 Task: Check the sale-to-list ratio of step in shower in the last 5 years.
Action: Mouse moved to (1031, 245)
Screenshot: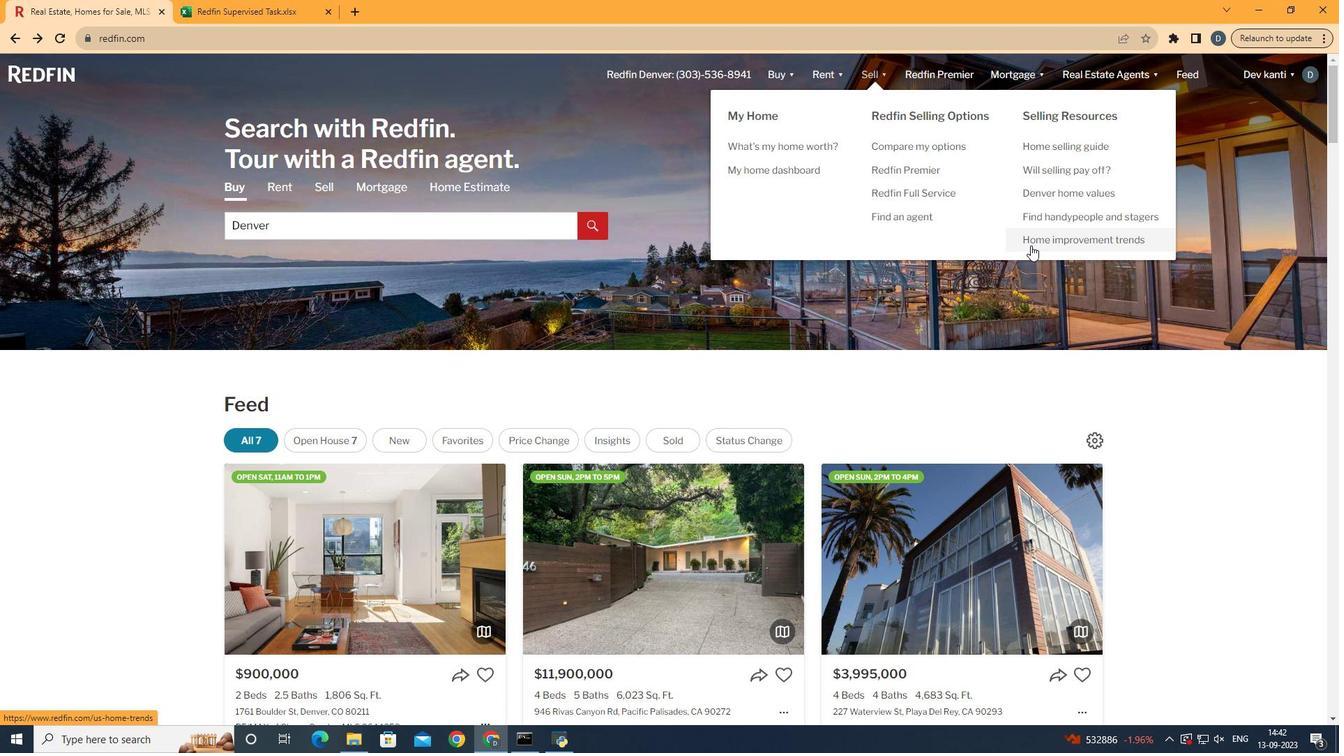 
Action: Mouse pressed left at (1031, 245)
Screenshot: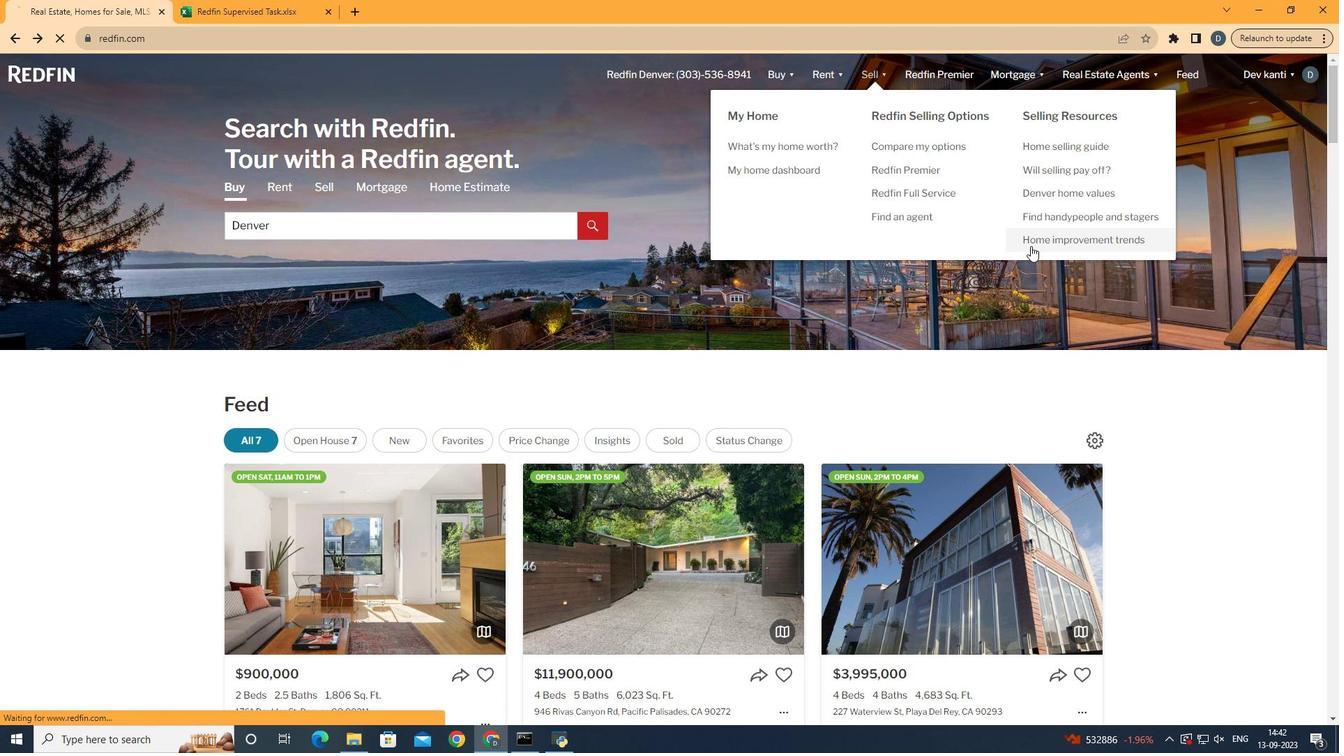 
Action: Mouse moved to (319, 276)
Screenshot: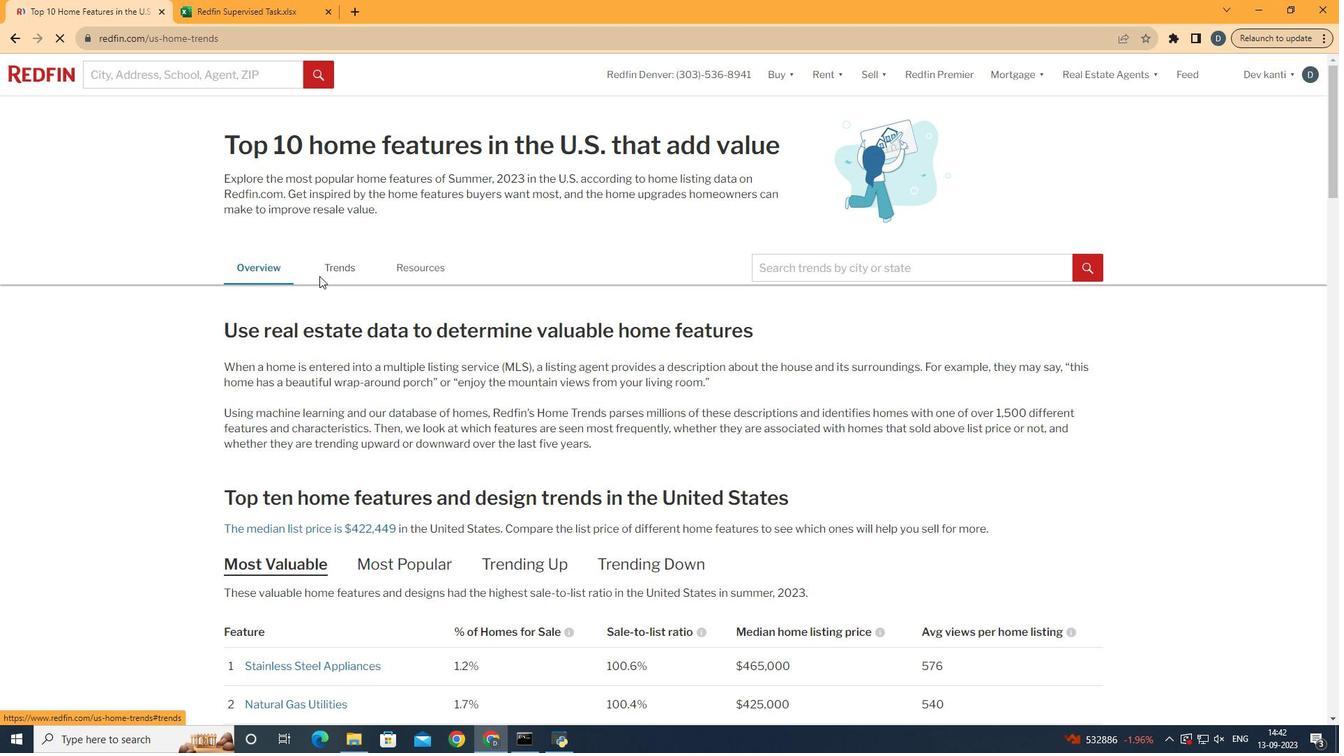 
Action: Mouse pressed left at (319, 276)
Screenshot: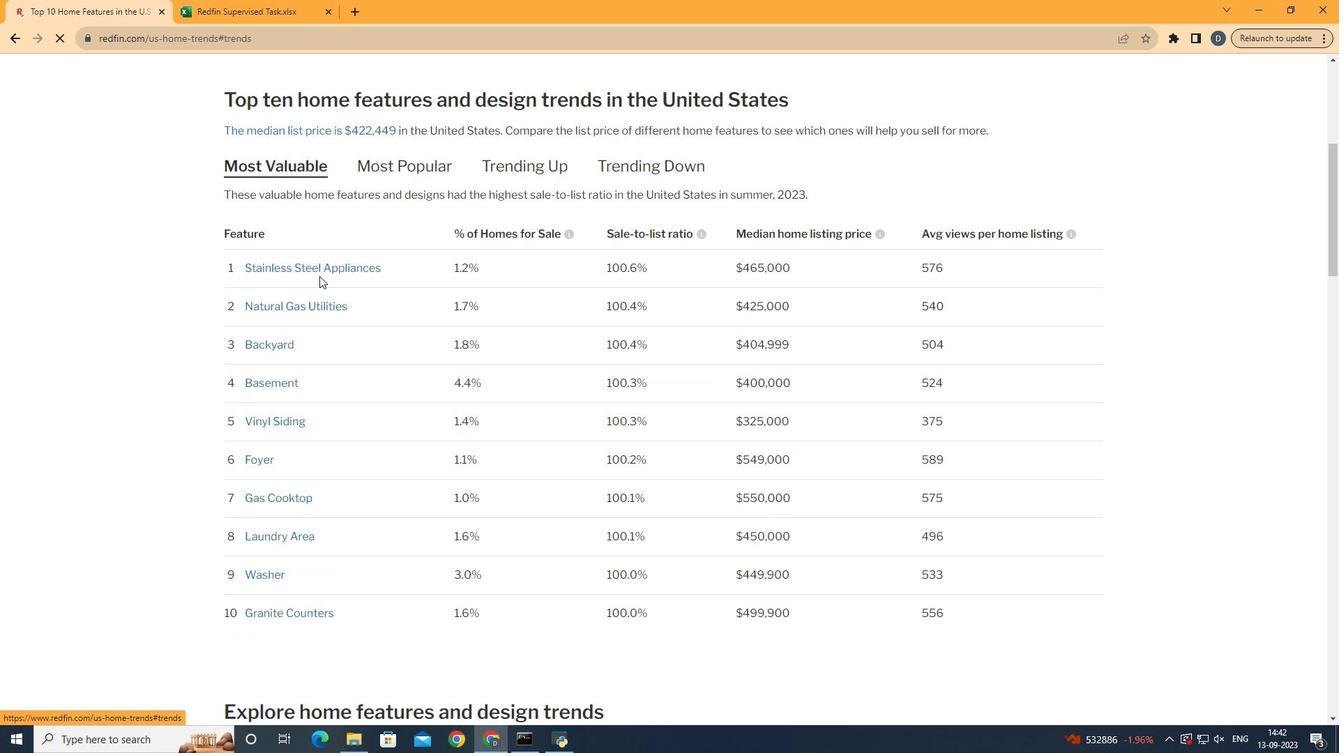 
Action: Mouse moved to (377, 297)
Screenshot: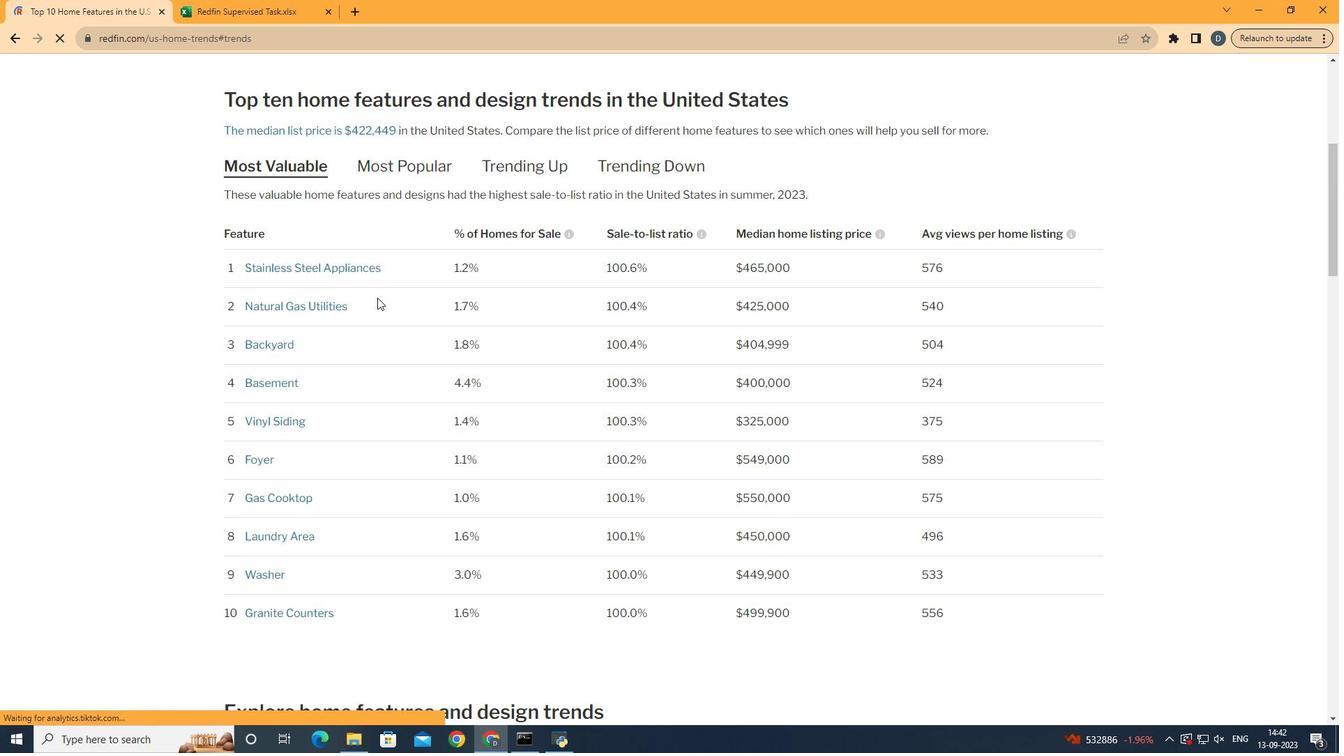 
Action: Mouse scrolled (377, 297) with delta (0, 0)
Screenshot: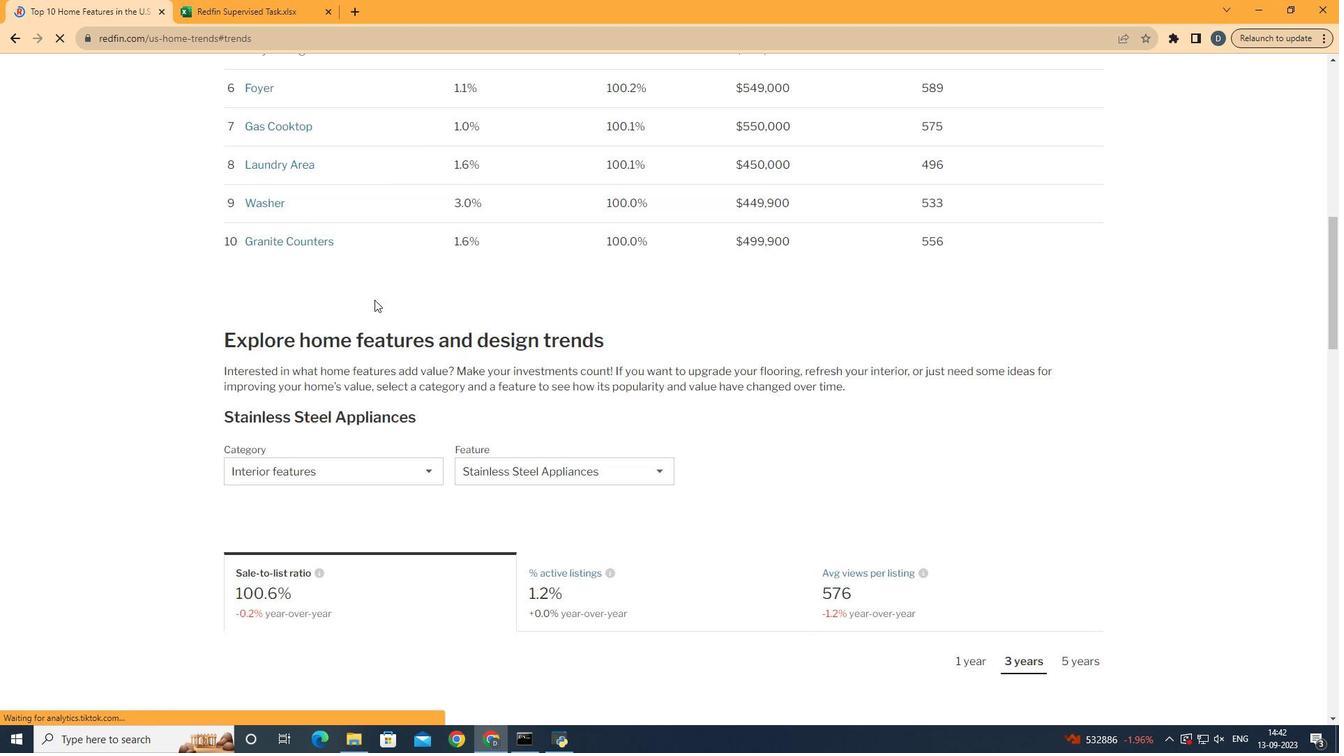 
Action: Mouse scrolled (377, 297) with delta (0, 0)
Screenshot: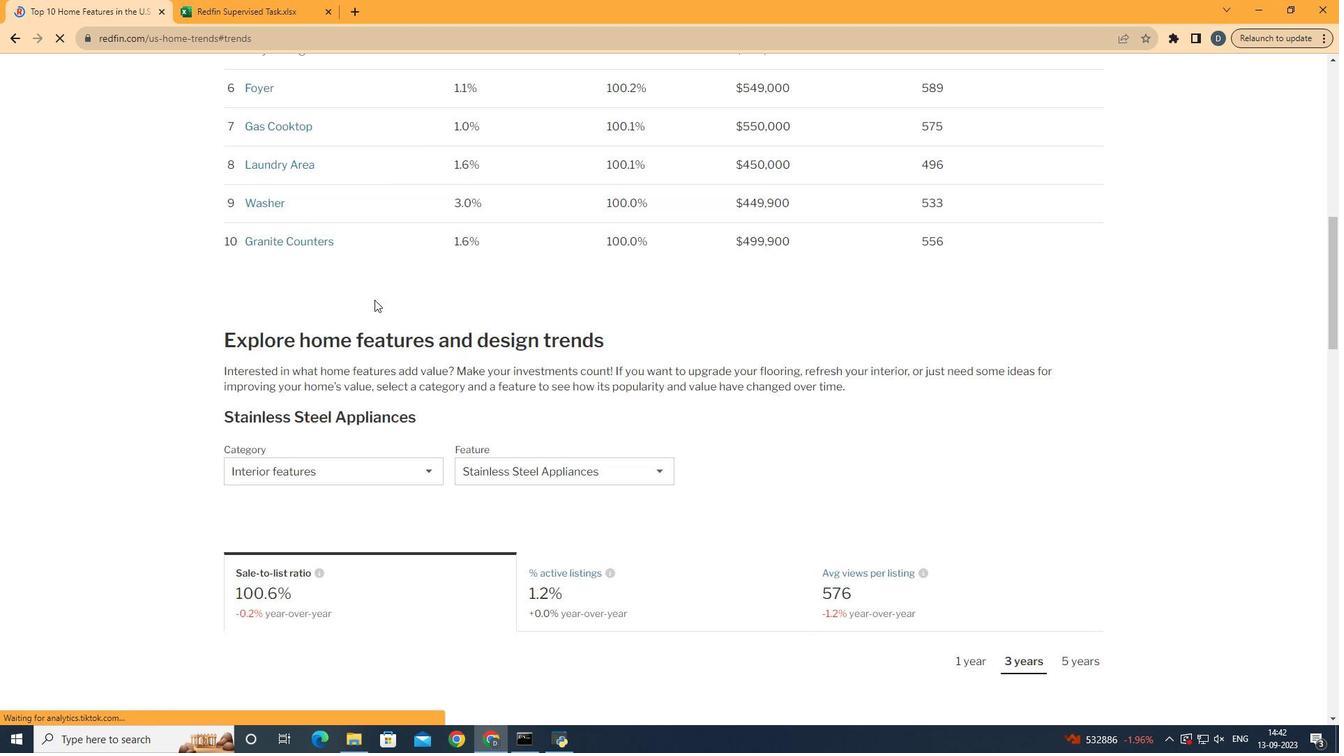 
Action: Mouse scrolled (377, 297) with delta (0, 0)
Screenshot: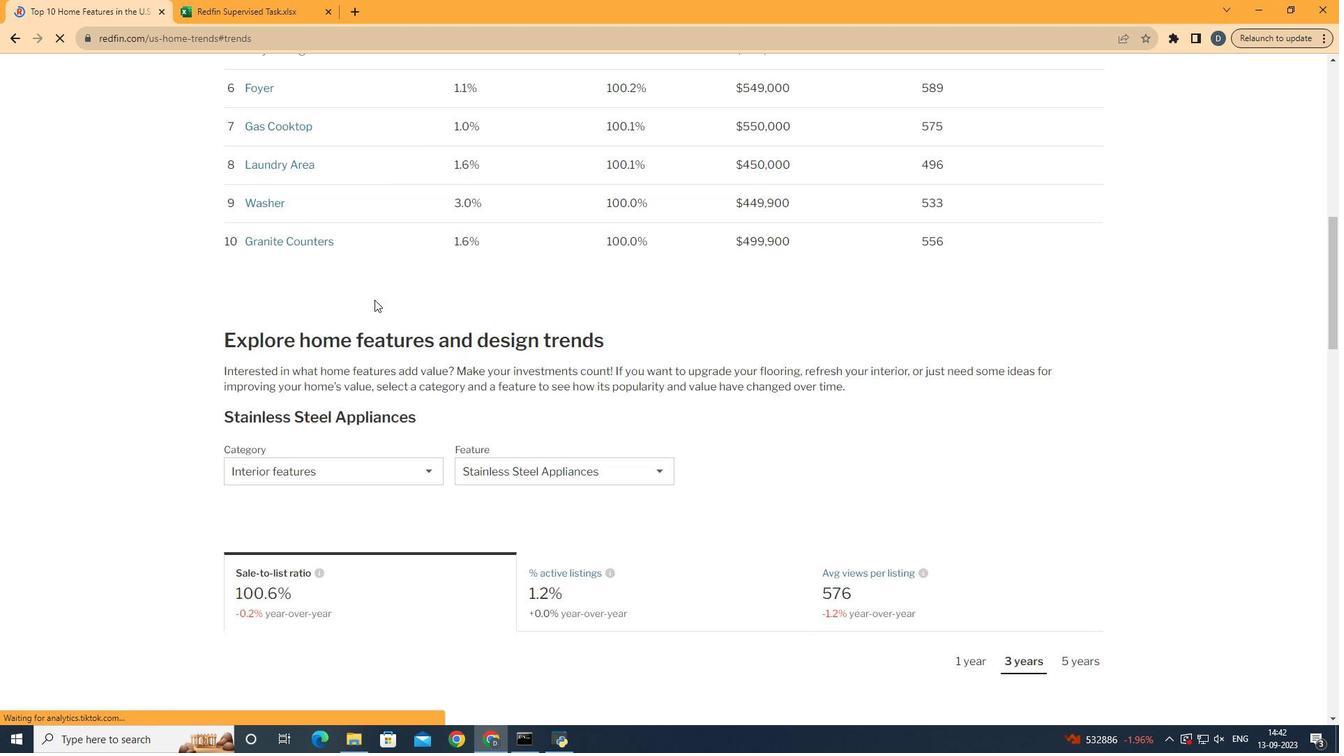 
Action: Mouse scrolled (377, 297) with delta (0, 0)
Screenshot: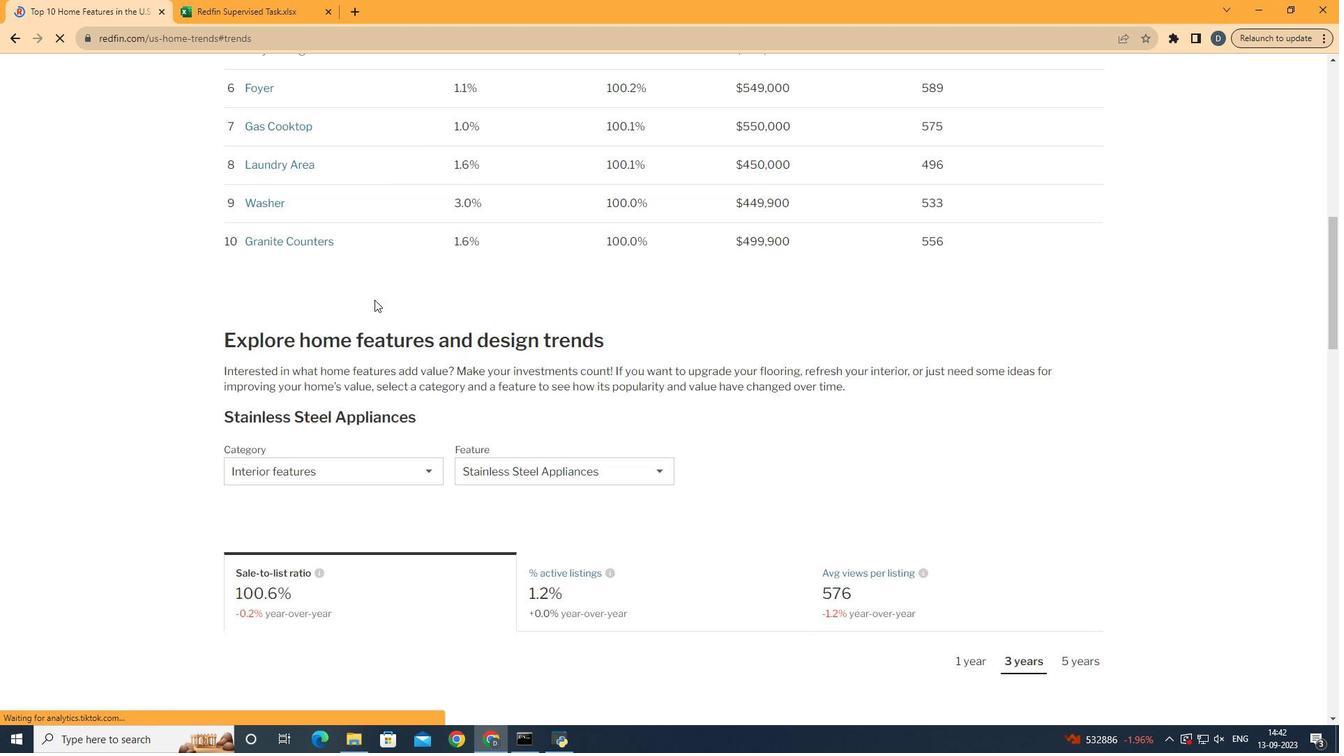 
Action: Mouse scrolled (377, 297) with delta (0, 0)
Screenshot: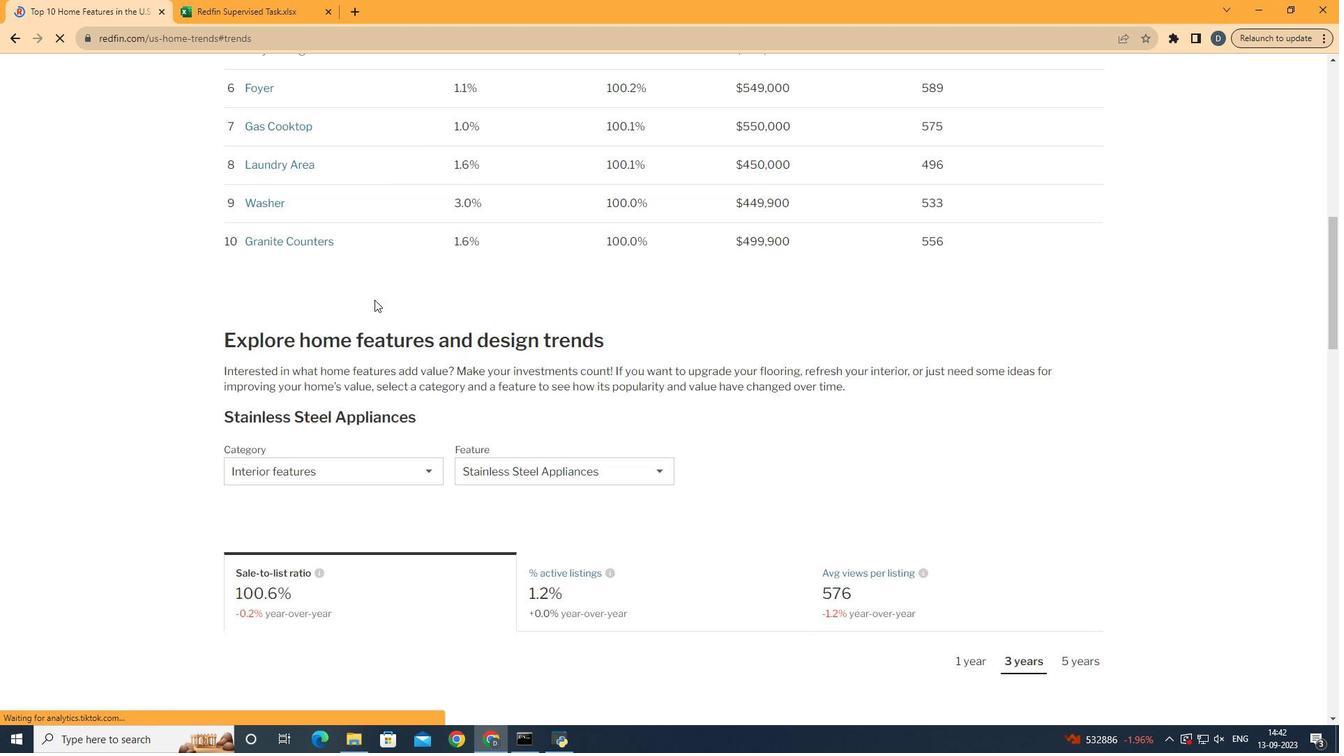 
Action: Mouse scrolled (377, 297) with delta (0, 0)
Screenshot: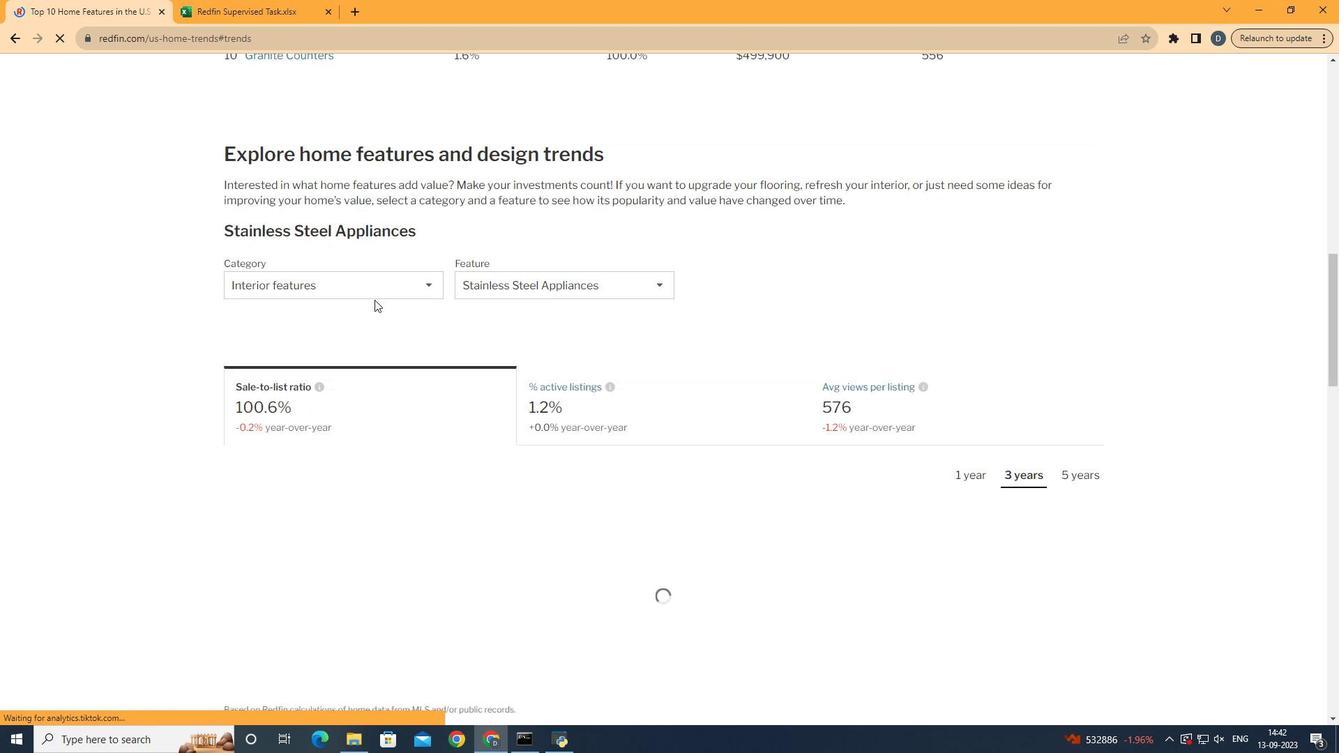 
Action: Mouse scrolled (377, 297) with delta (0, 0)
Screenshot: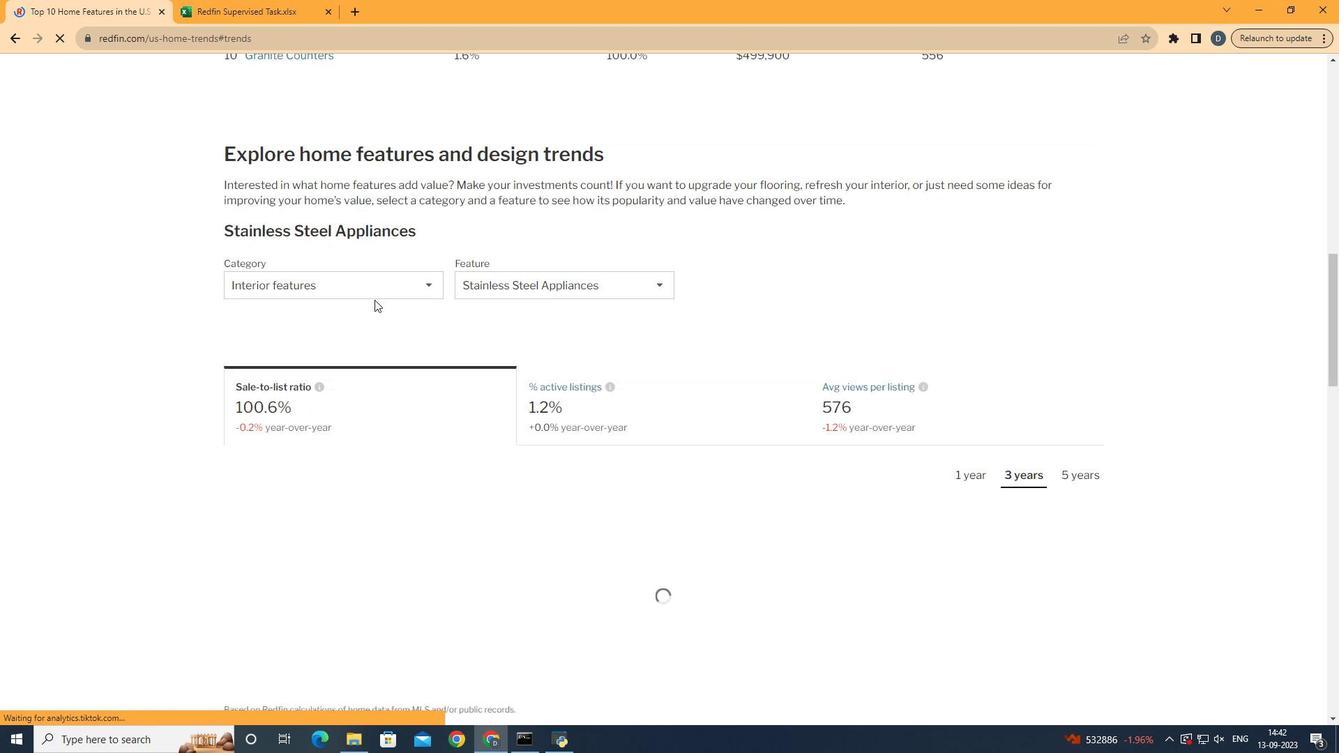 
Action: Mouse moved to (378, 297)
Screenshot: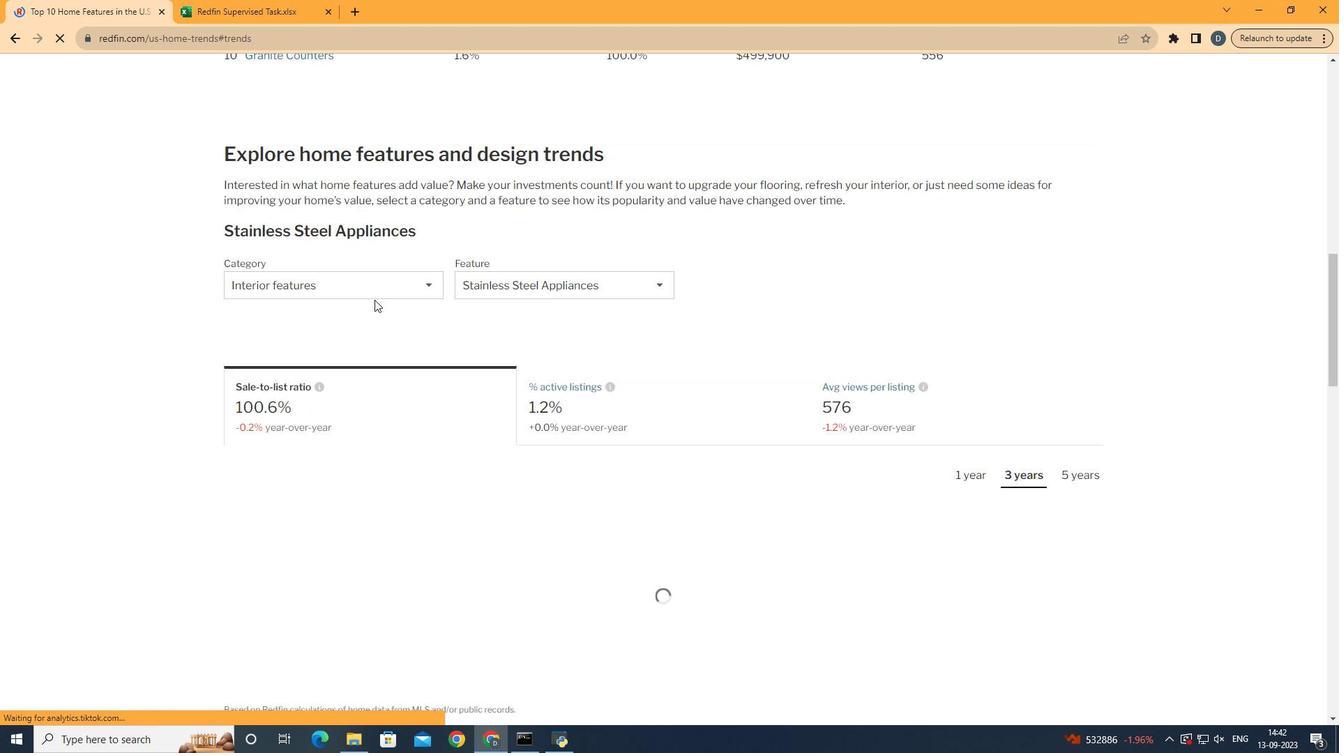 
Action: Mouse scrolled (378, 297) with delta (0, 0)
Screenshot: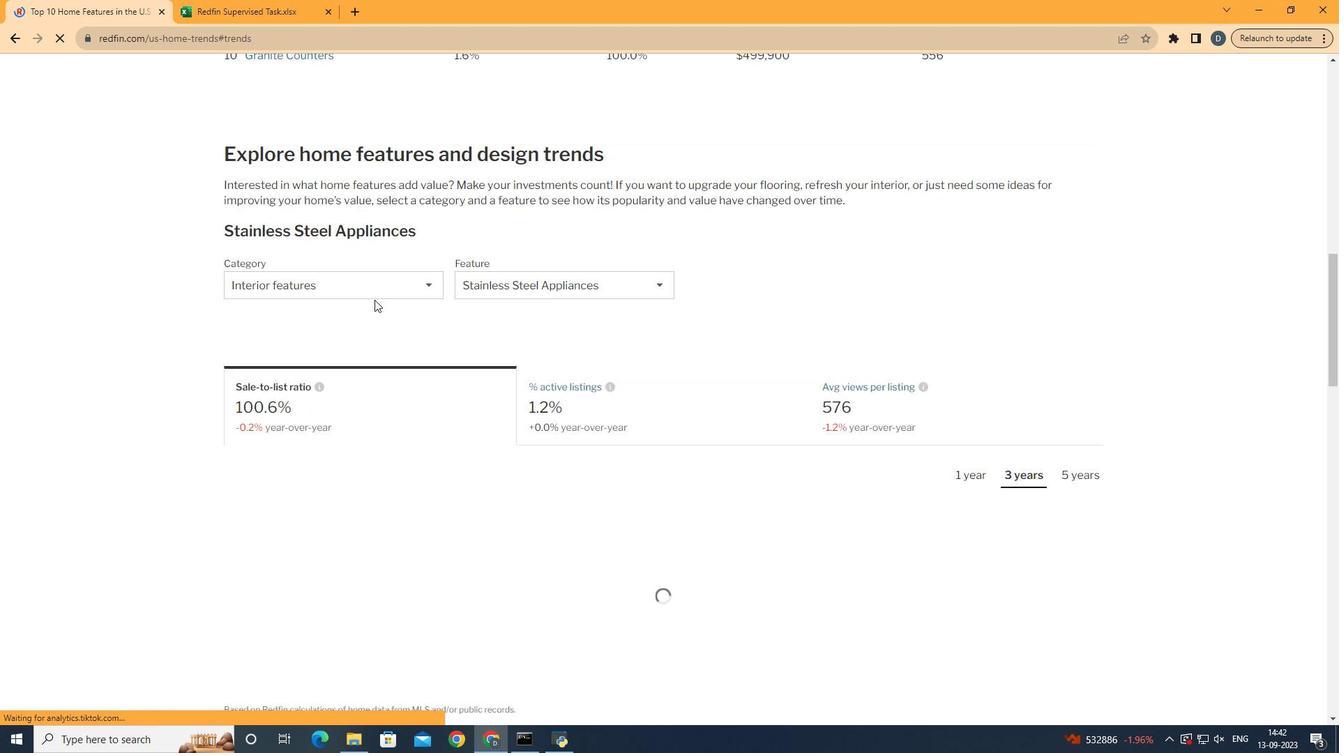 
Action: Mouse moved to (389, 272)
Screenshot: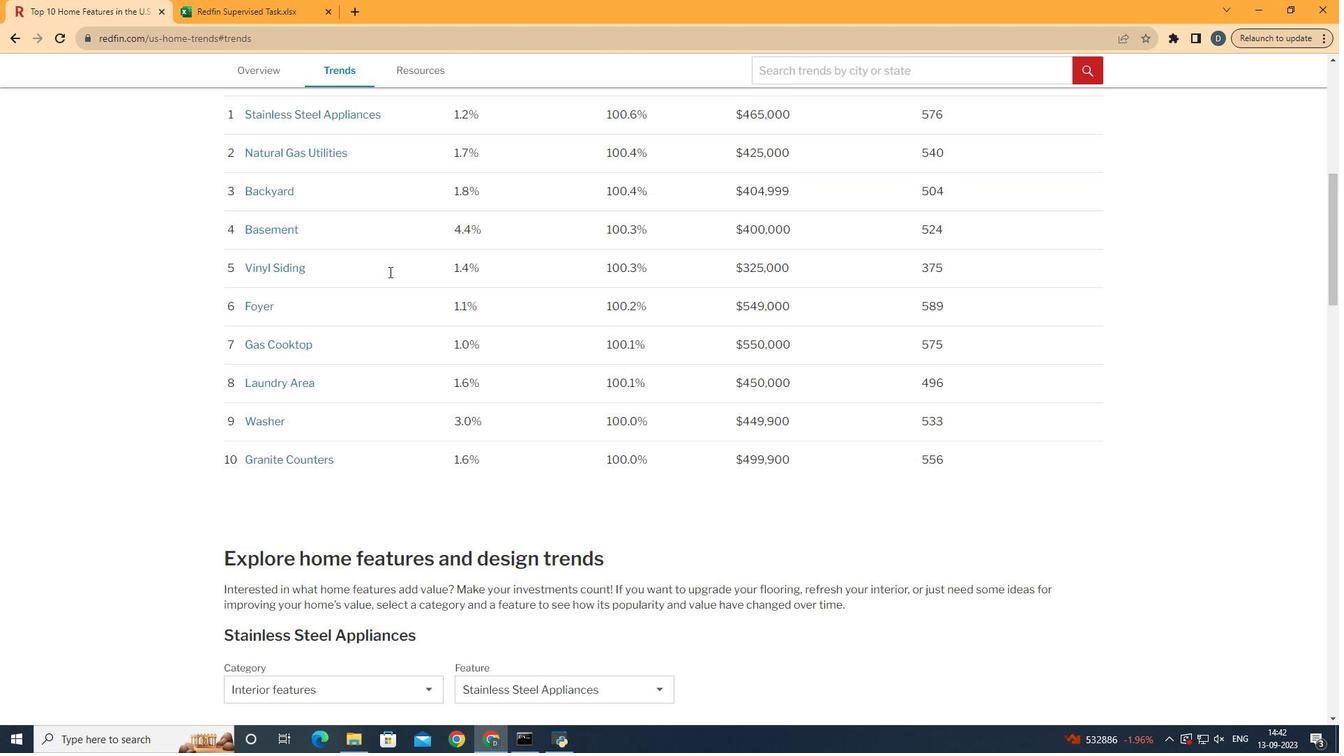 
Action: Mouse pressed left at (389, 272)
Screenshot: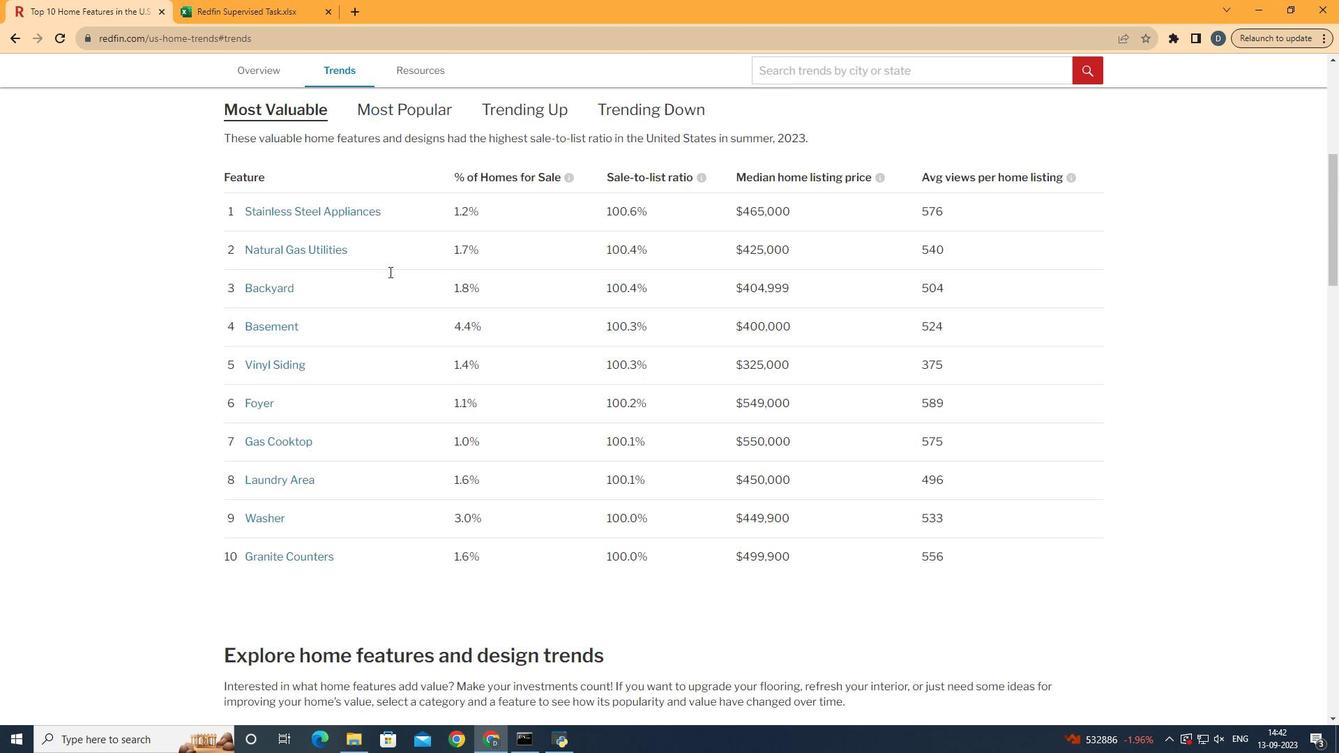 
Action: Mouse moved to (396, 276)
Screenshot: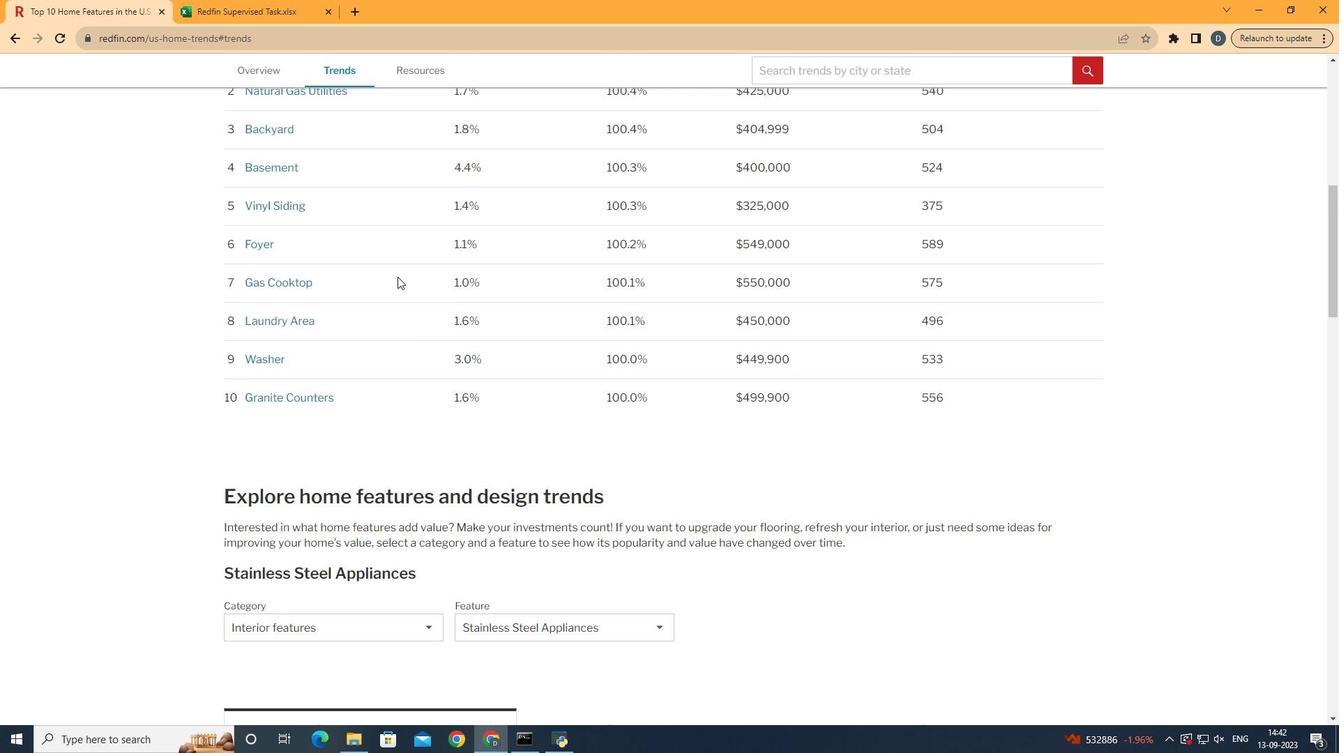 
Action: Mouse scrolled (396, 276) with delta (0, 0)
Screenshot: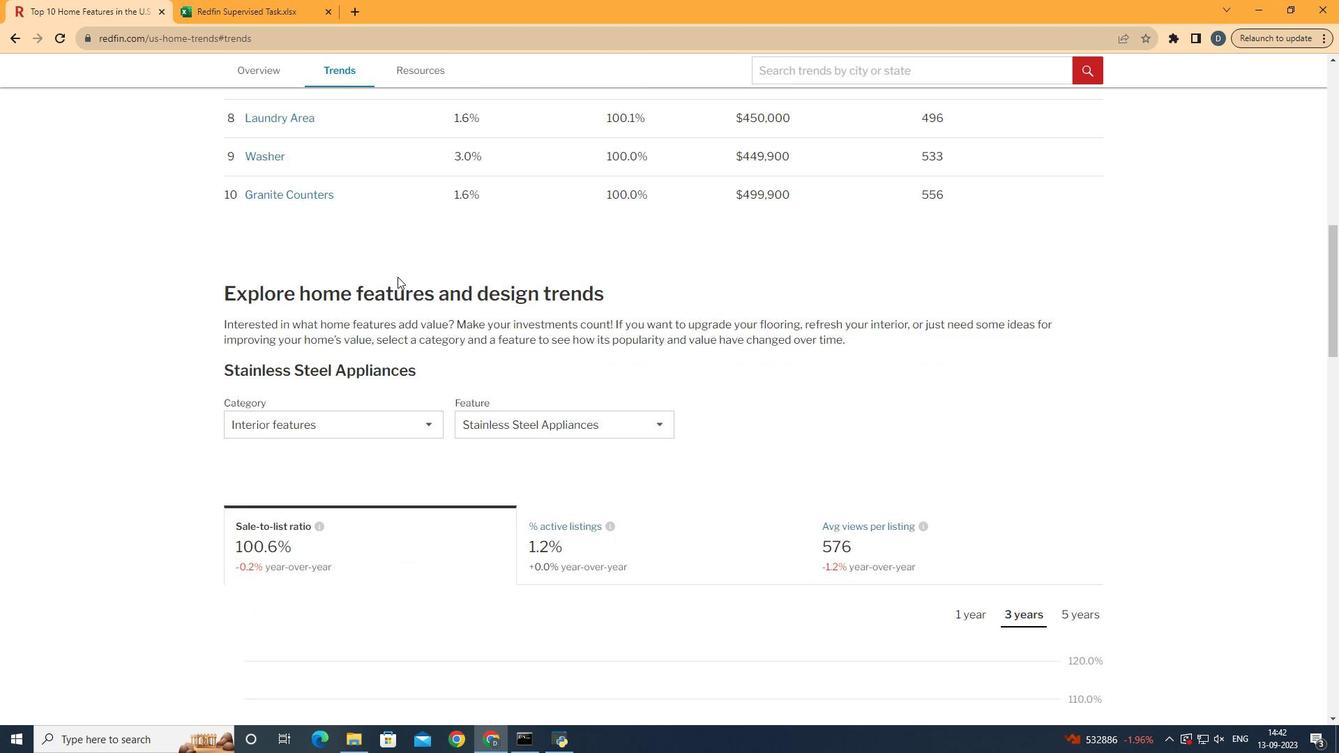 
Action: Mouse scrolled (396, 276) with delta (0, 0)
Screenshot: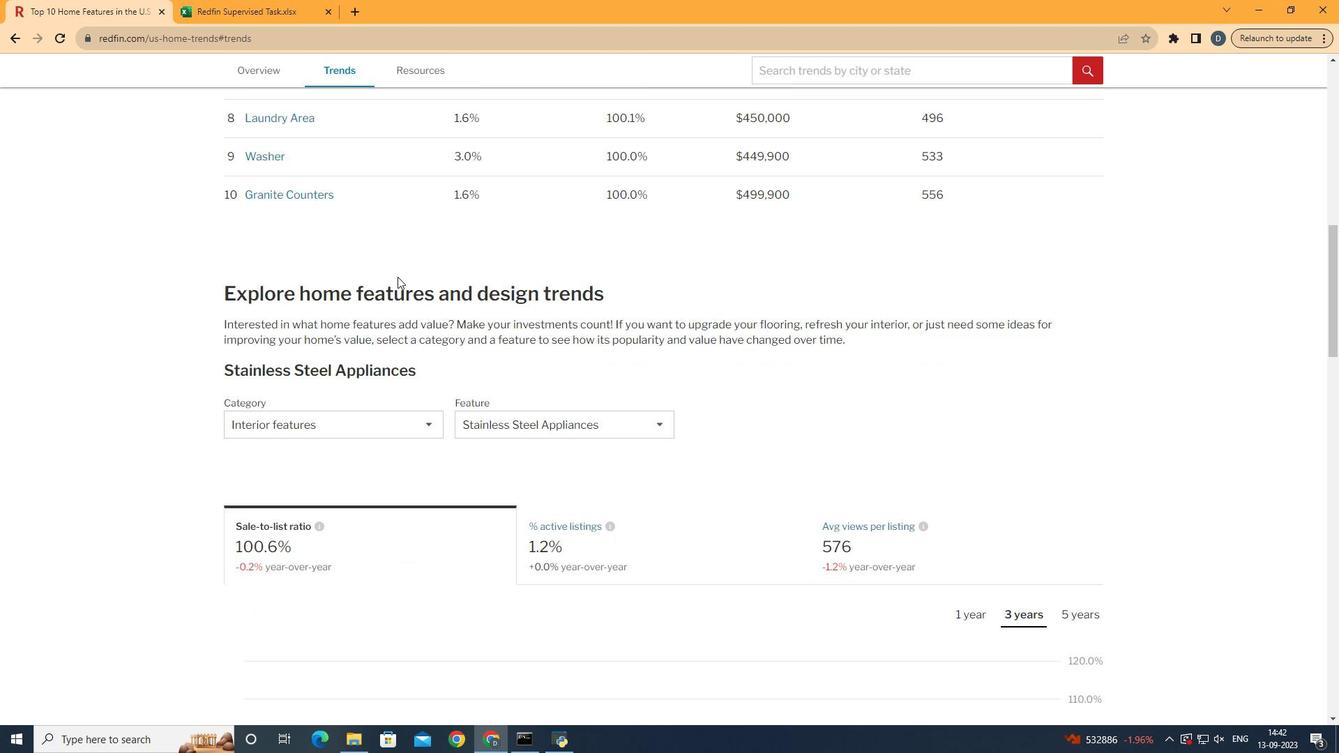 
Action: Mouse scrolled (396, 276) with delta (0, 0)
Screenshot: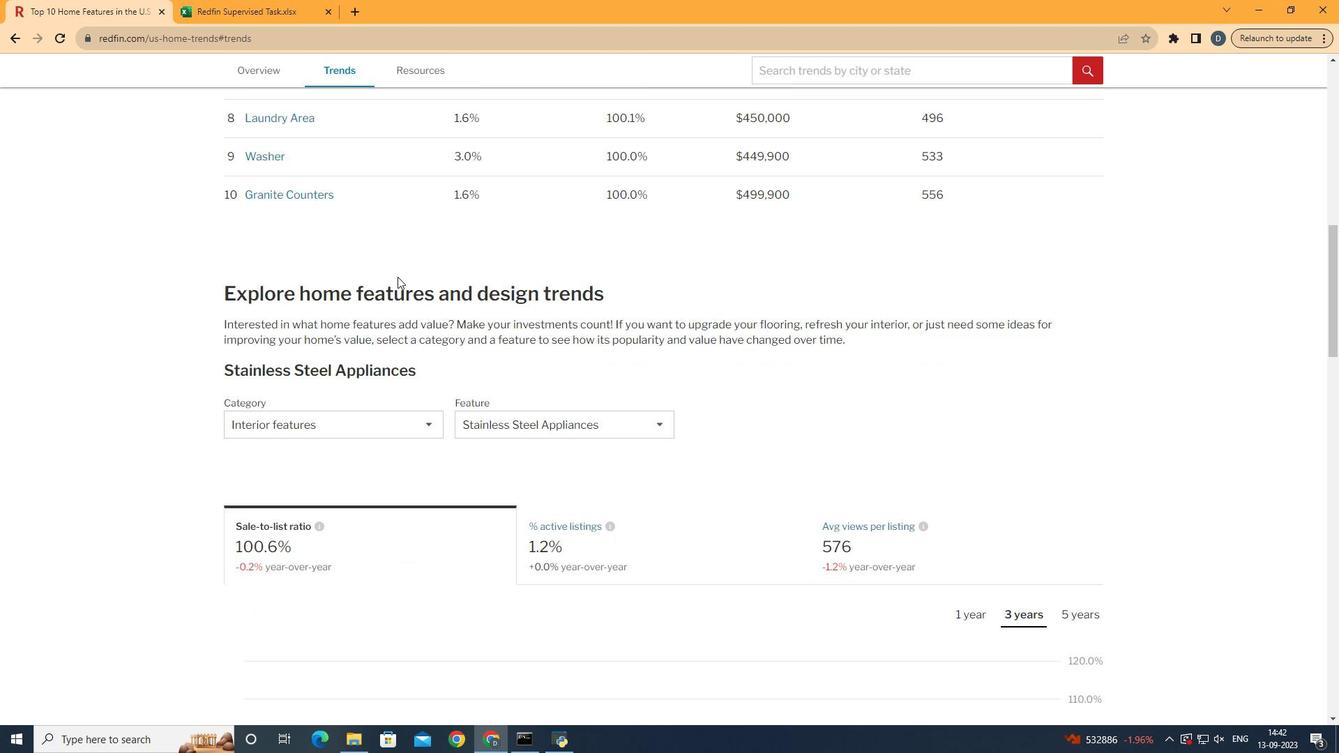 
Action: Mouse scrolled (396, 276) with delta (0, 0)
Screenshot: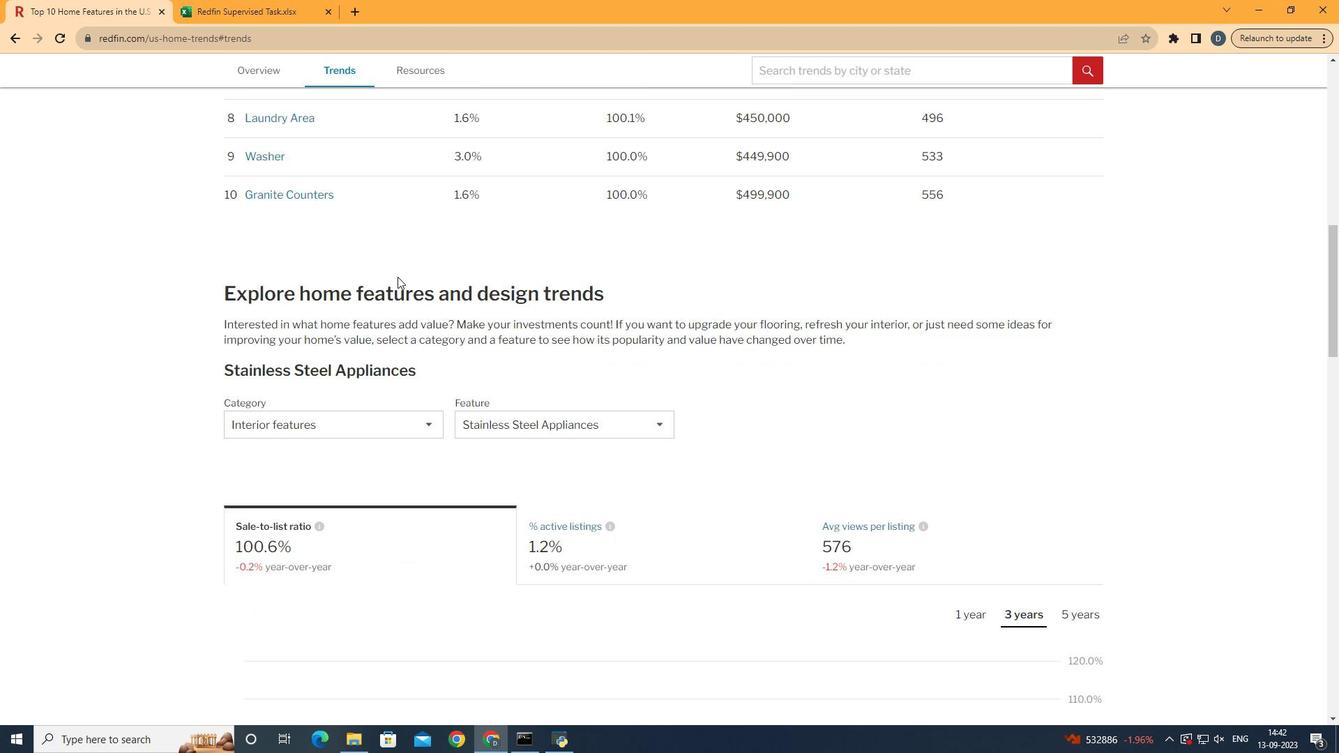 
Action: Mouse scrolled (396, 276) with delta (0, 0)
Screenshot: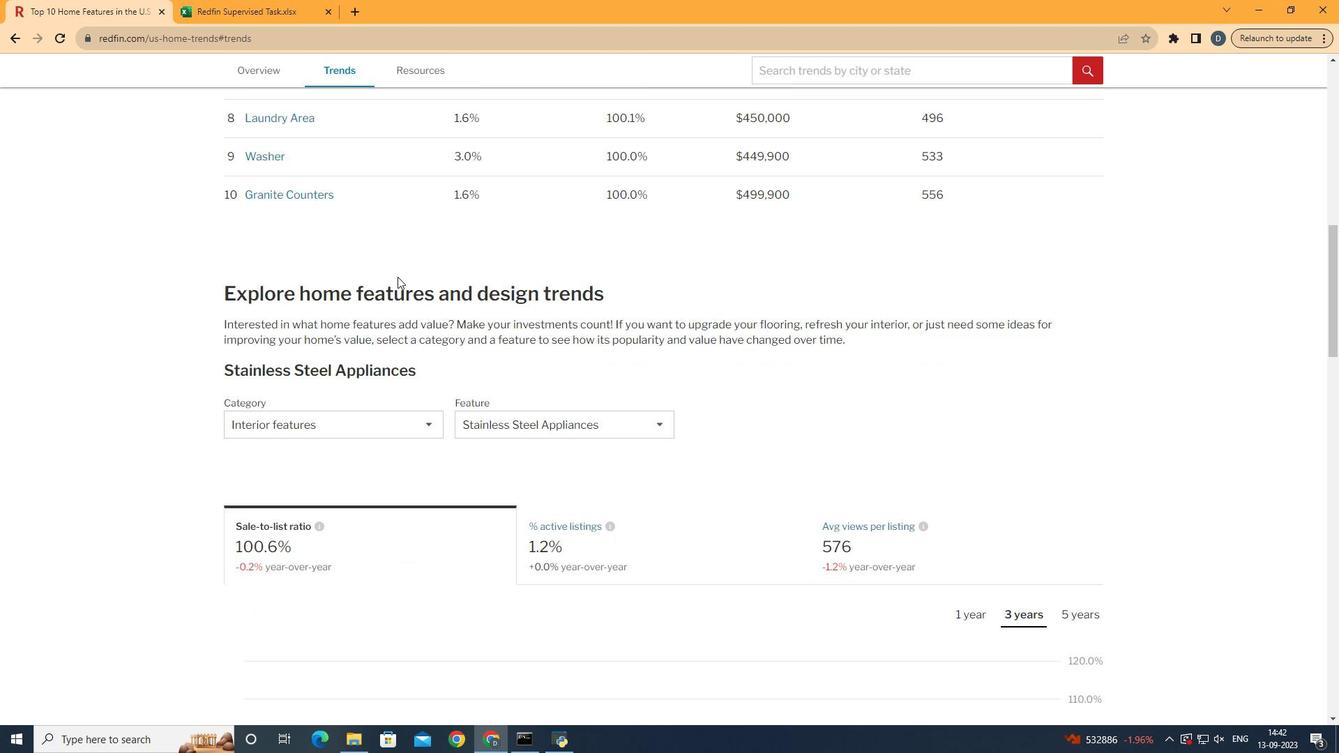 
Action: Mouse moved to (397, 276)
Screenshot: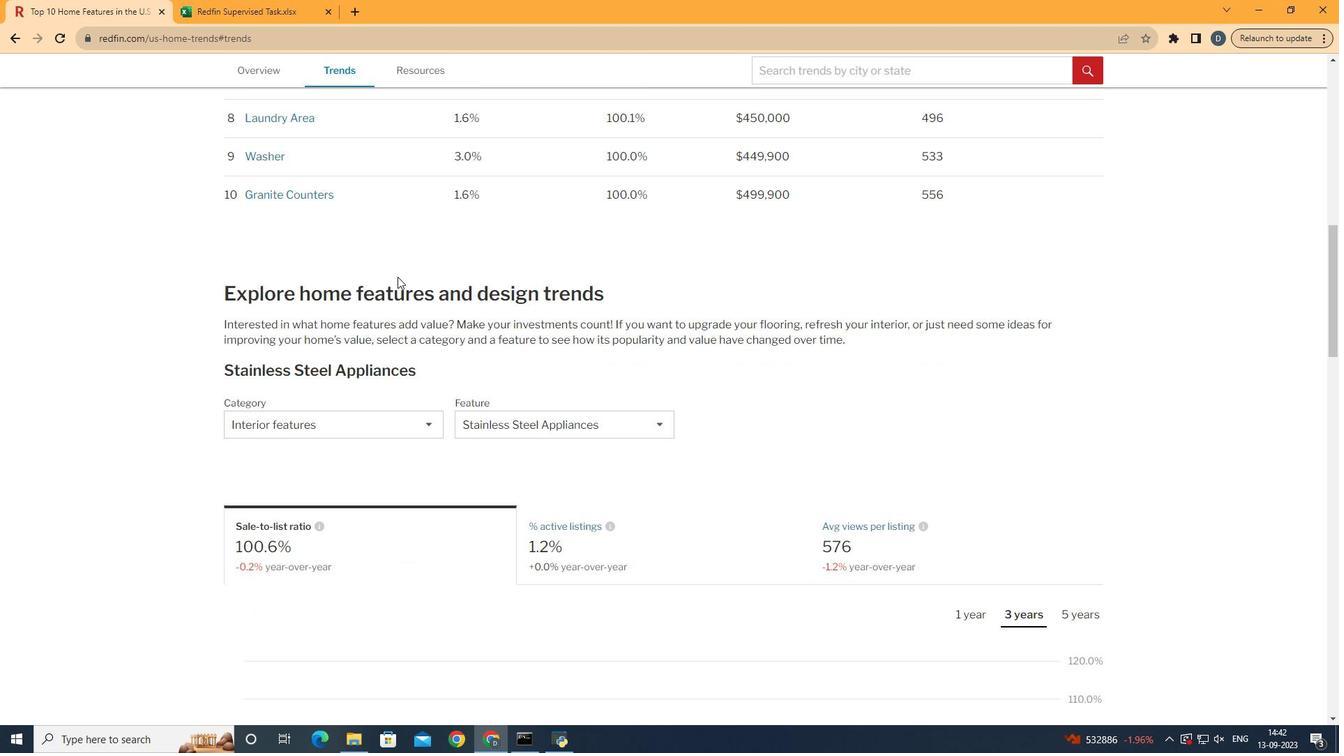 
Action: Mouse scrolled (397, 276) with delta (0, 0)
Screenshot: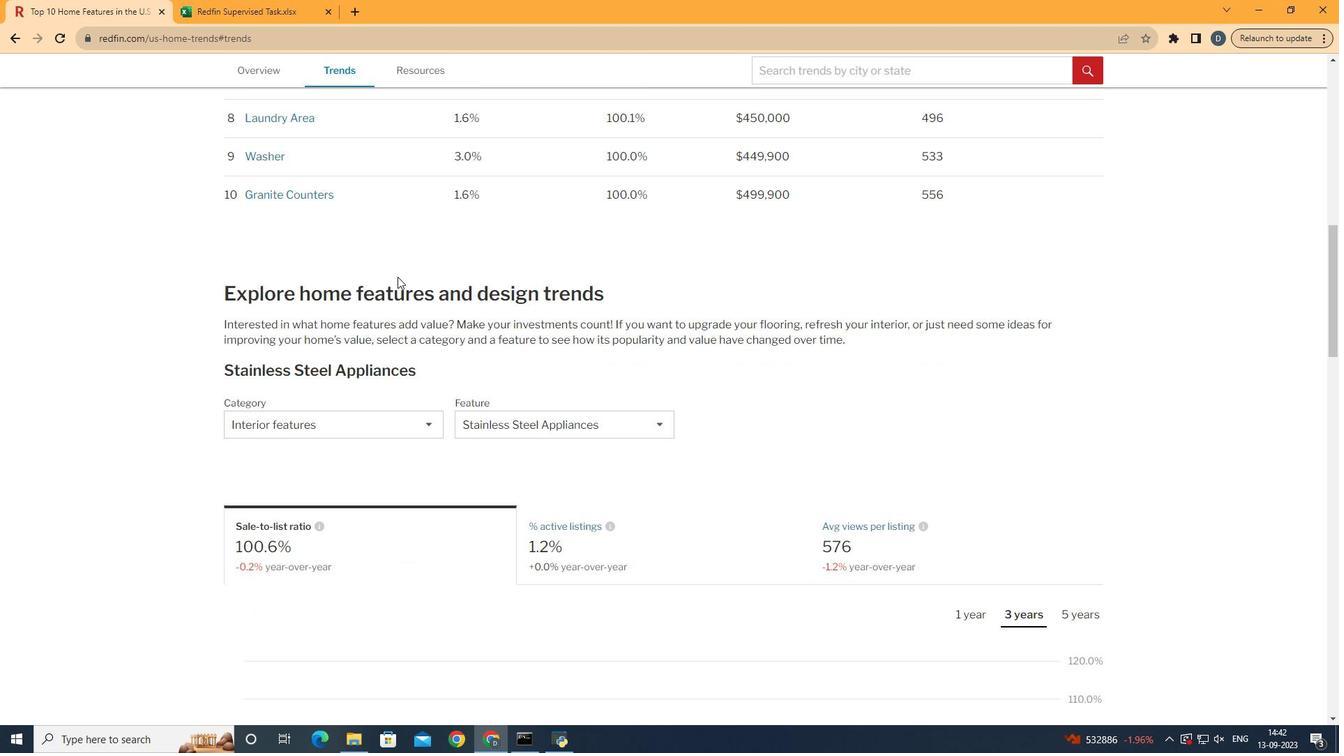 
Action: Mouse moved to (380, 426)
Screenshot: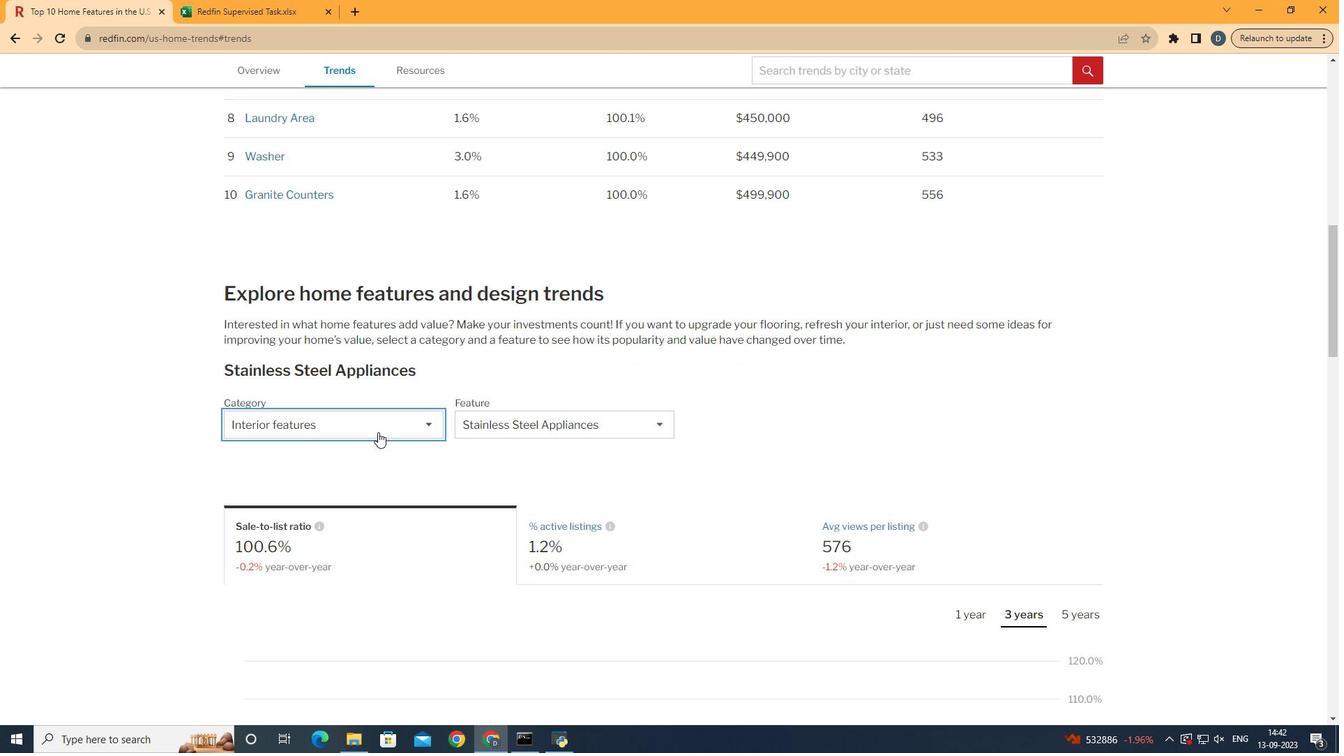 
Action: Mouse pressed left at (380, 426)
Screenshot: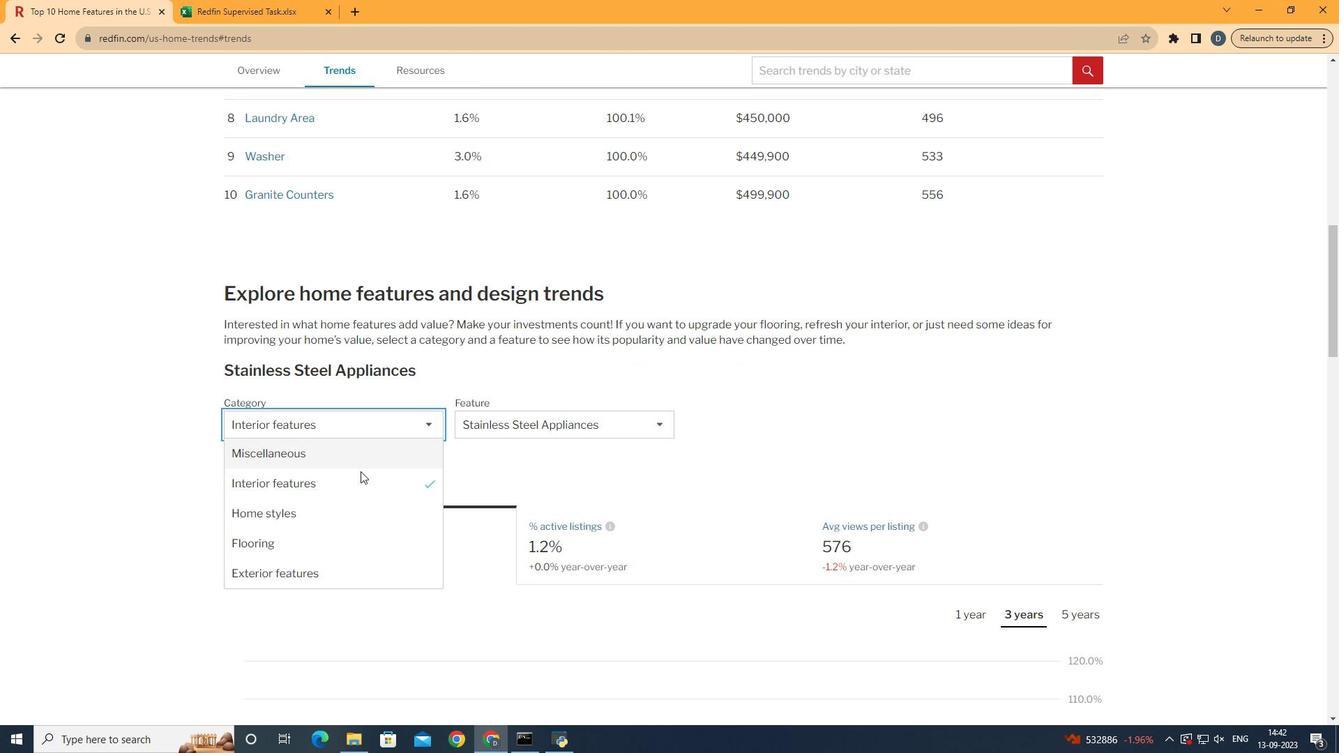 
Action: Mouse moved to (356, 493)
Screenshot: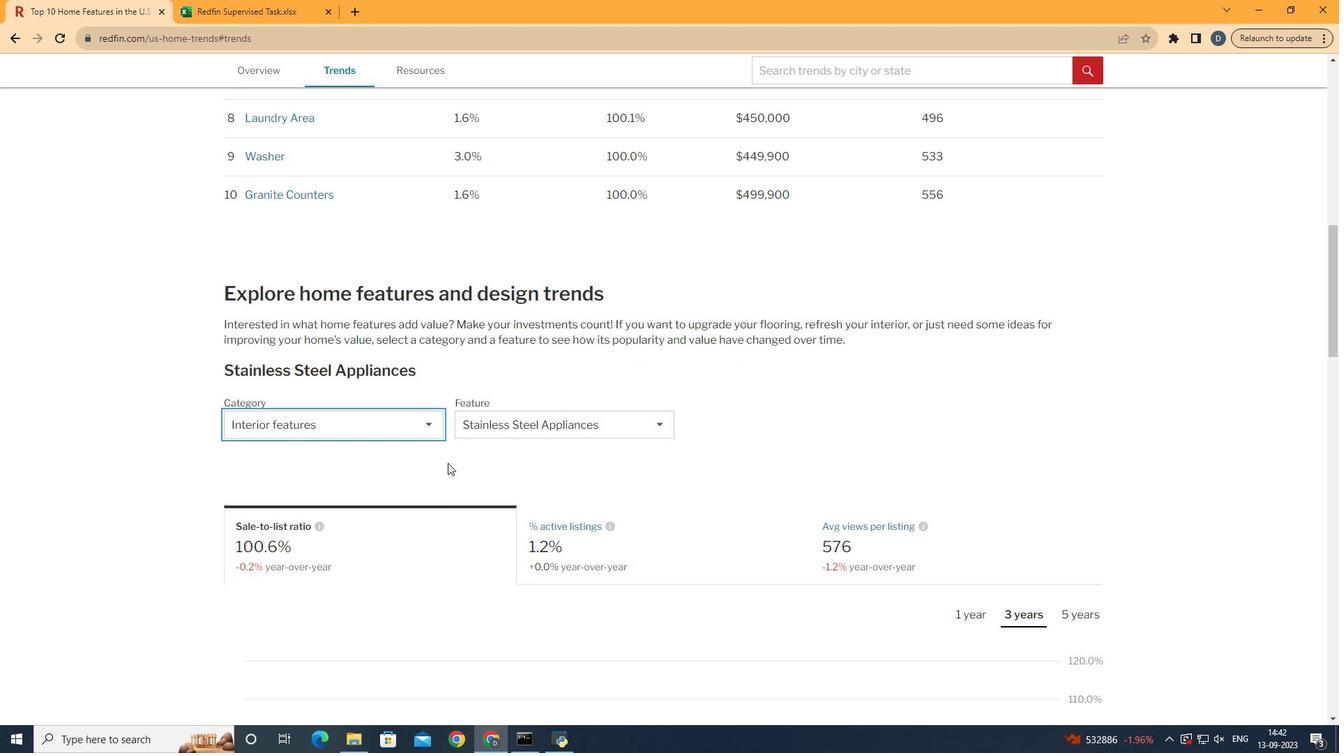 
Action: Mouse pressed left at (356, 493)
Screenshot: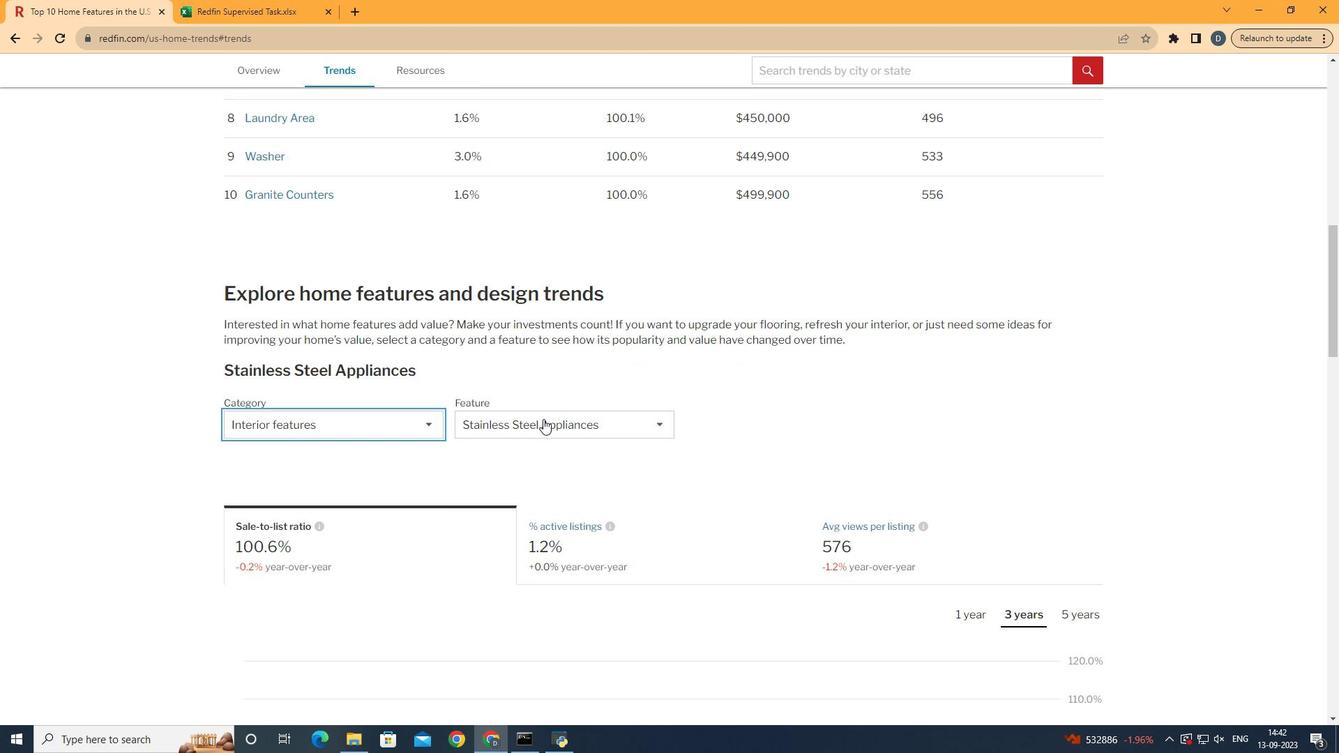 
Action: Mouse moved to (634, 390)
Screenshot: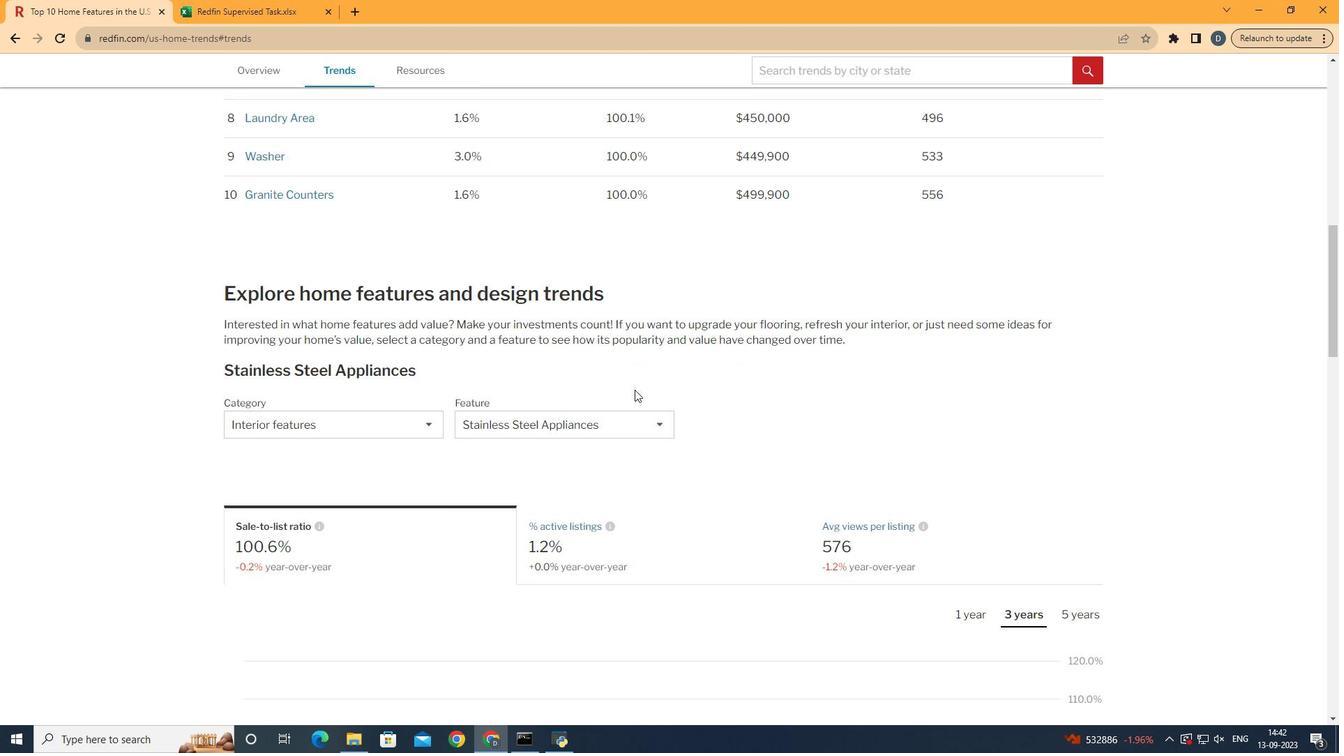 
Action: Mouse pressed left at (634, 390)
Screenshot: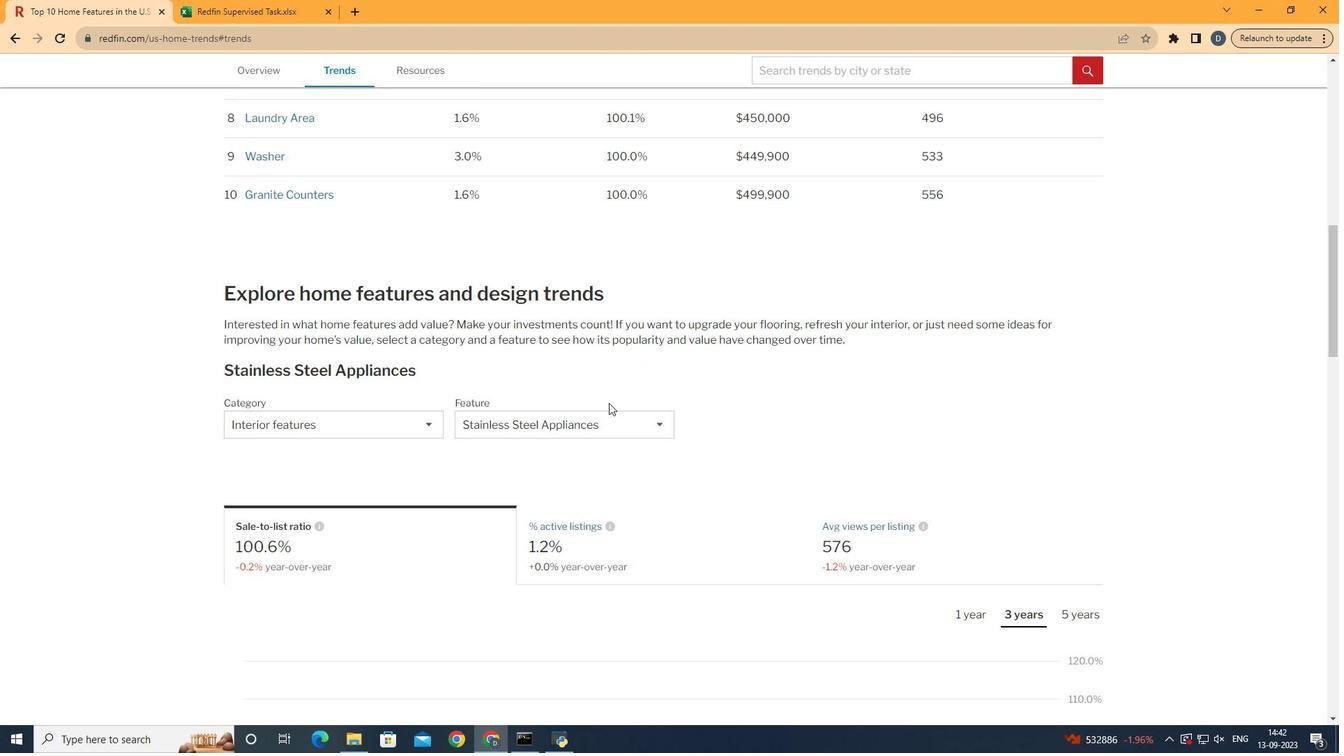 
Action: Mouse moved to (609, 403)
Screenshot: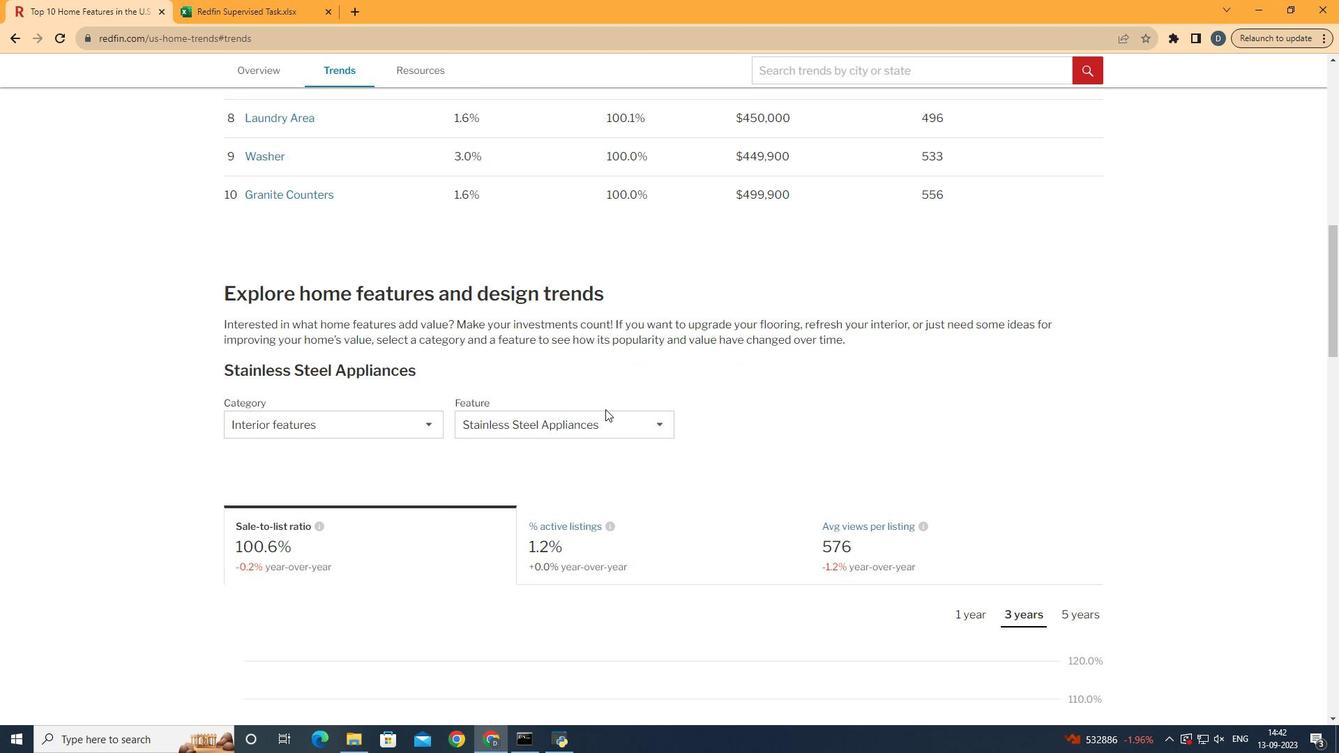 
Action: Mouse pressed left at (609, 403)
Screenshot: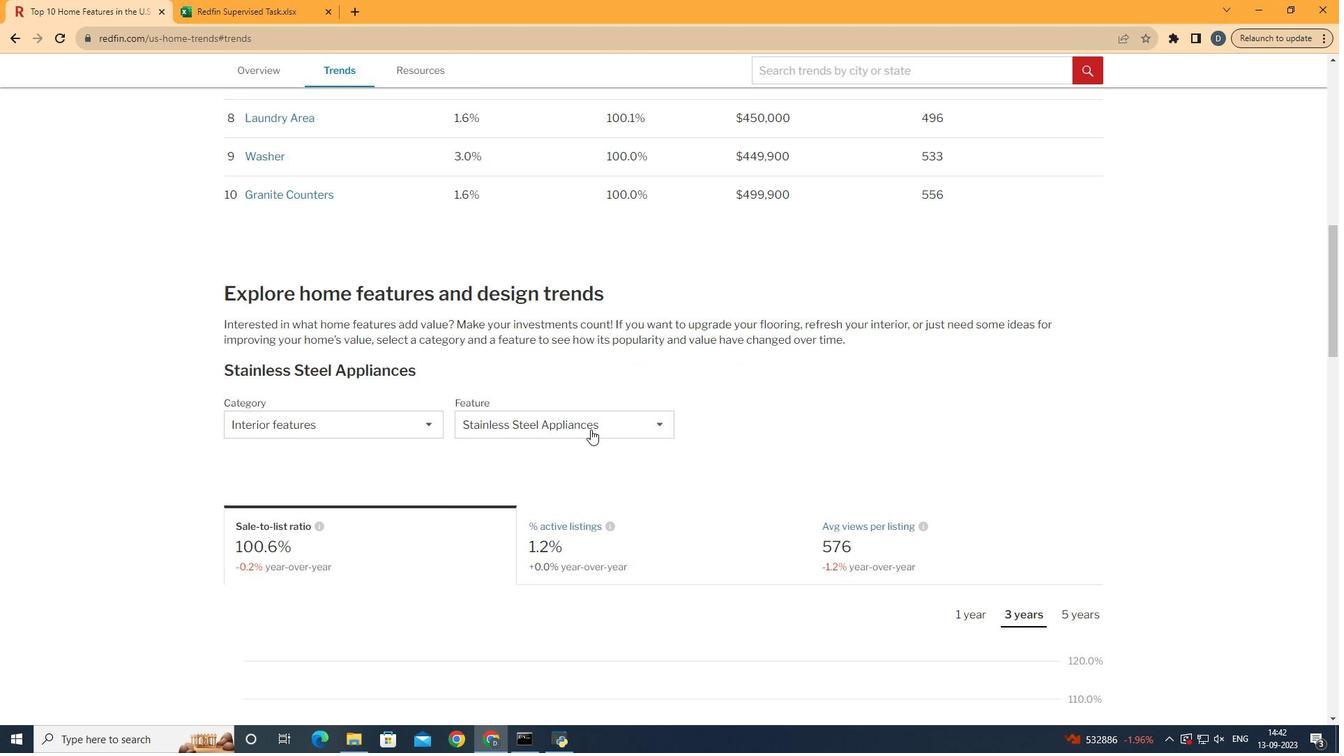 
Action: Mouse moved to (590, 429)
Screenshot: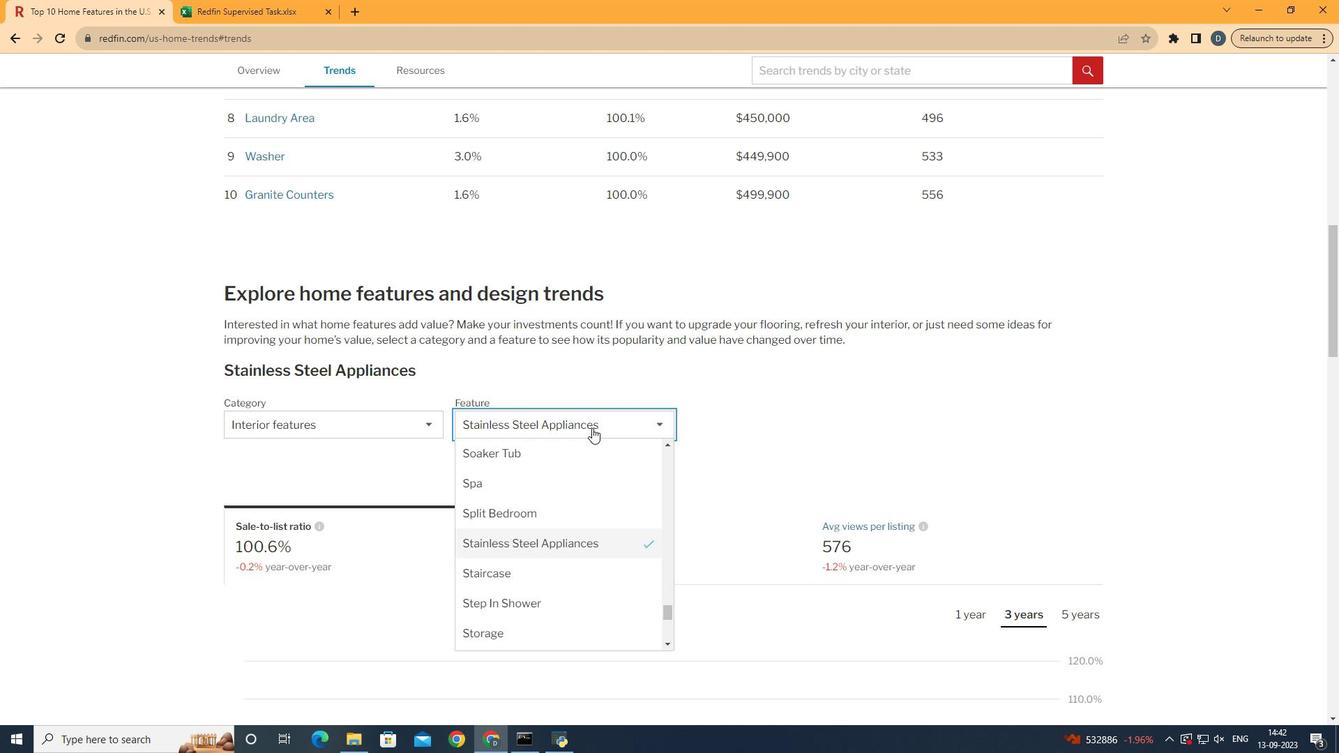 
Action: Mouse pressed left at (590, 429)
Screenshot: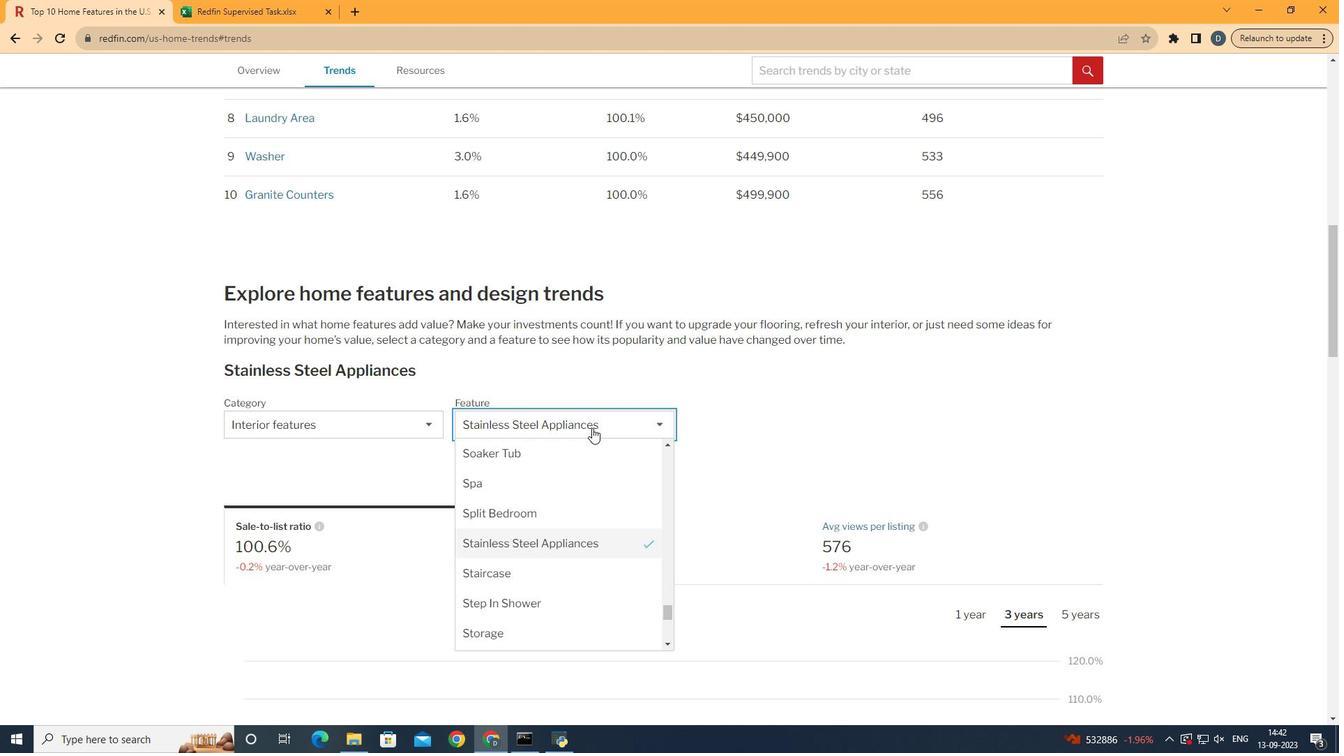 
Action: Mouse moved to (588, 597)
Screenshot: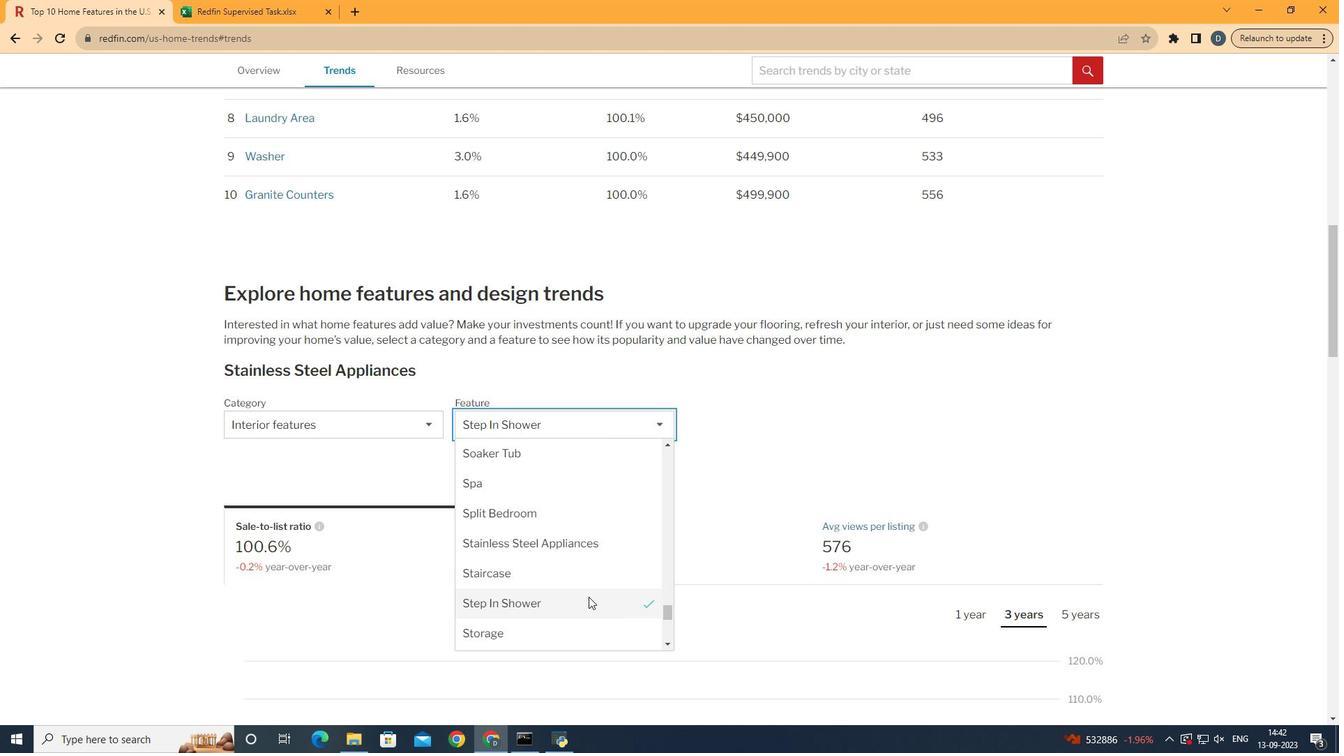 
Action: Mouse pressed left at (588, 597)
Screenshot: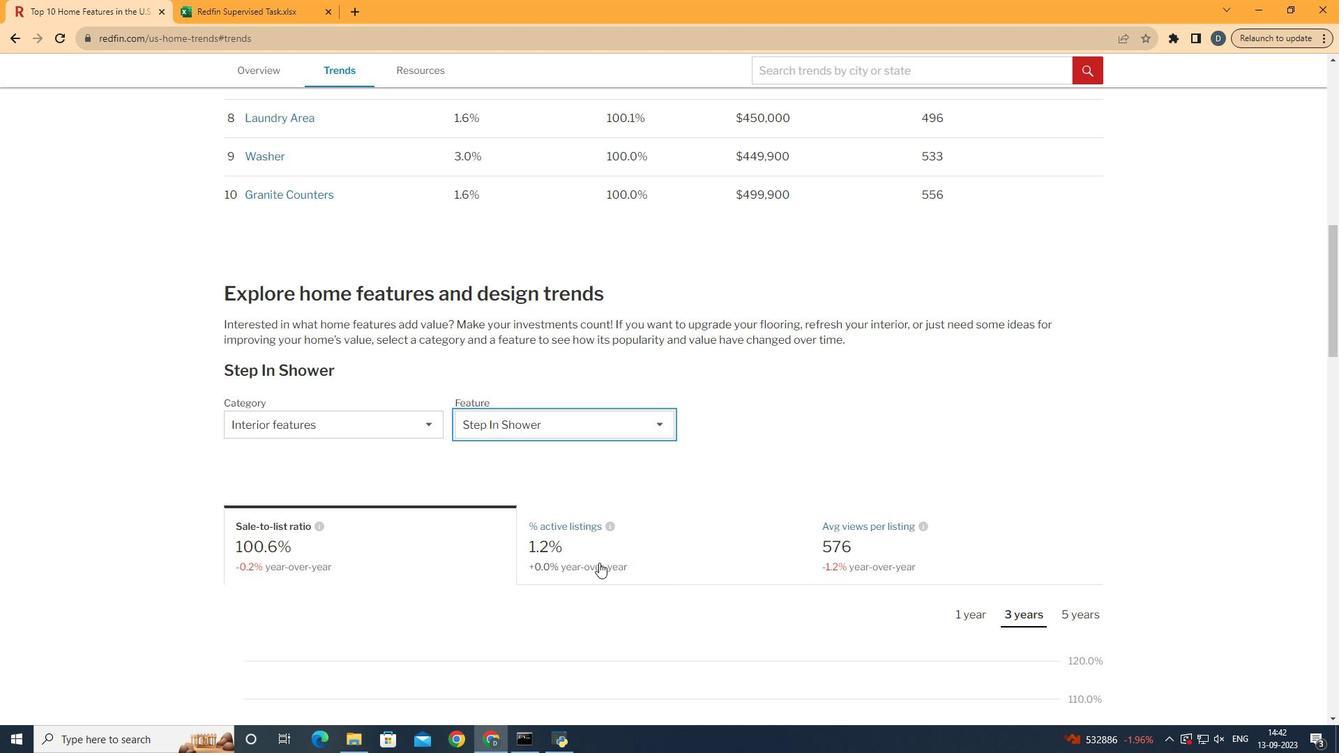 
Action: Mouse moved to (692, 440)
Screenshot: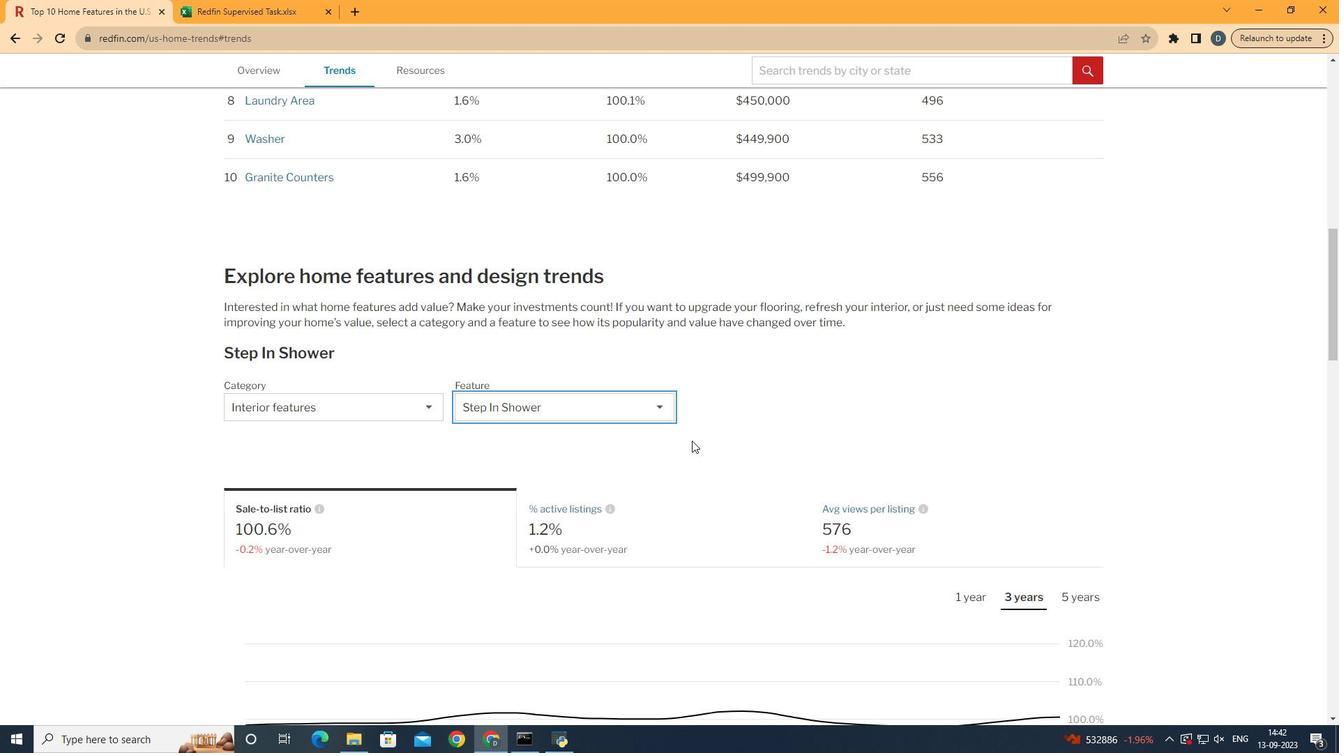 
Action: Mouse scrolled (692, 440) with delta (0, 0)
Screenshot: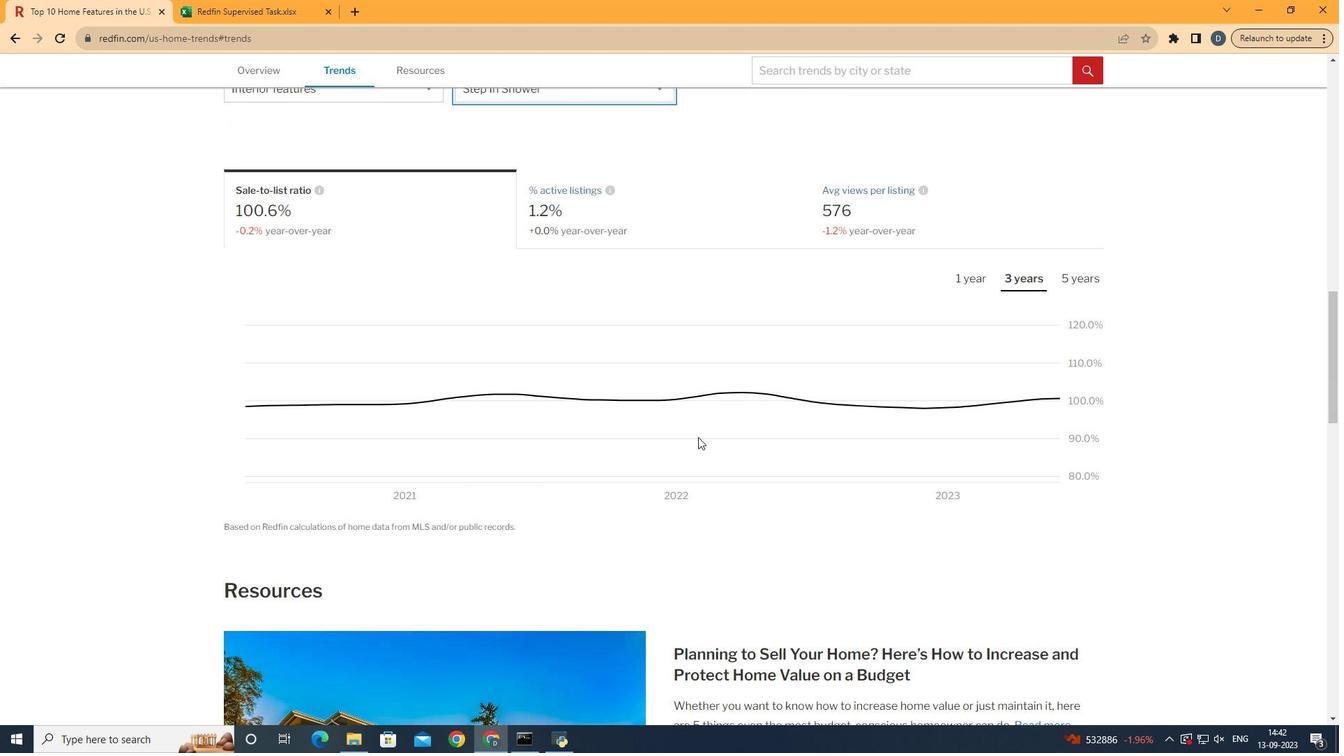 
Action: Mouse scrolled (692, 440) with delta (0, 0)
Screenshot: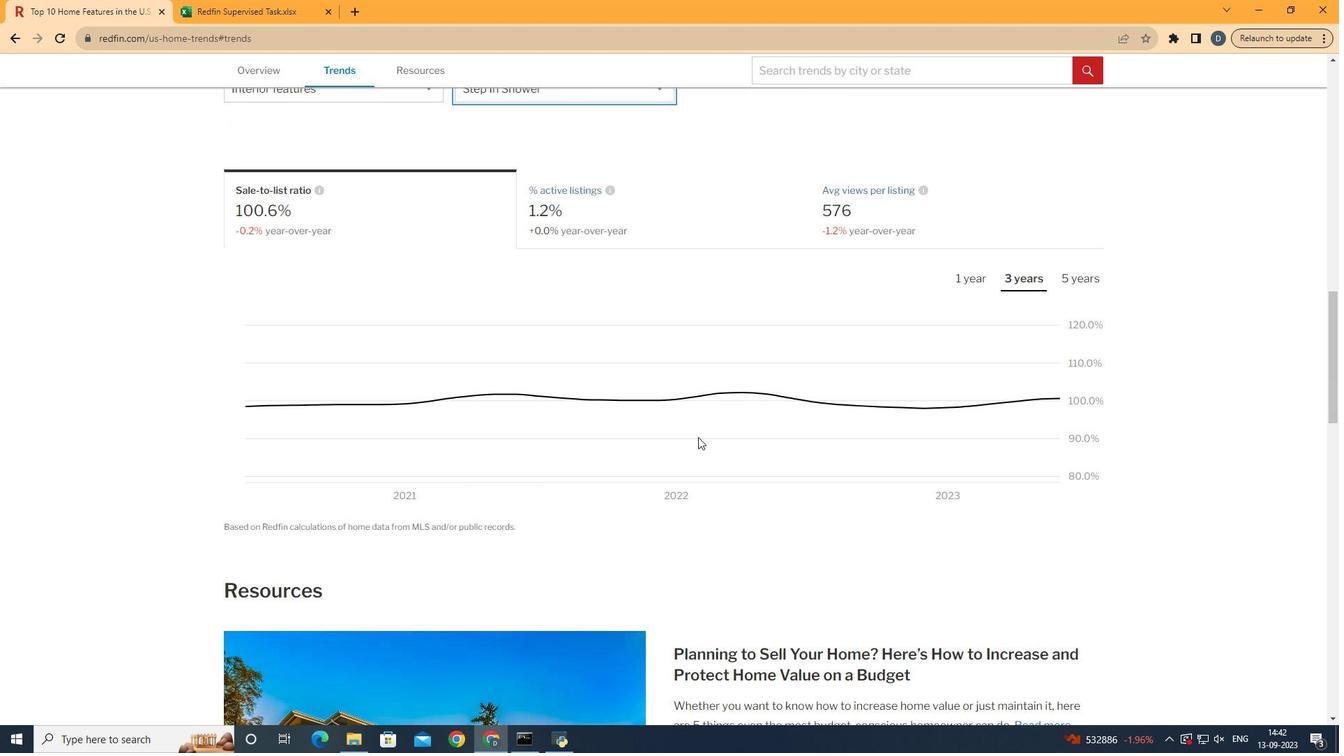 
Action: Mouse scrolled (692, 440) with delta (0, 0)
Screenshot: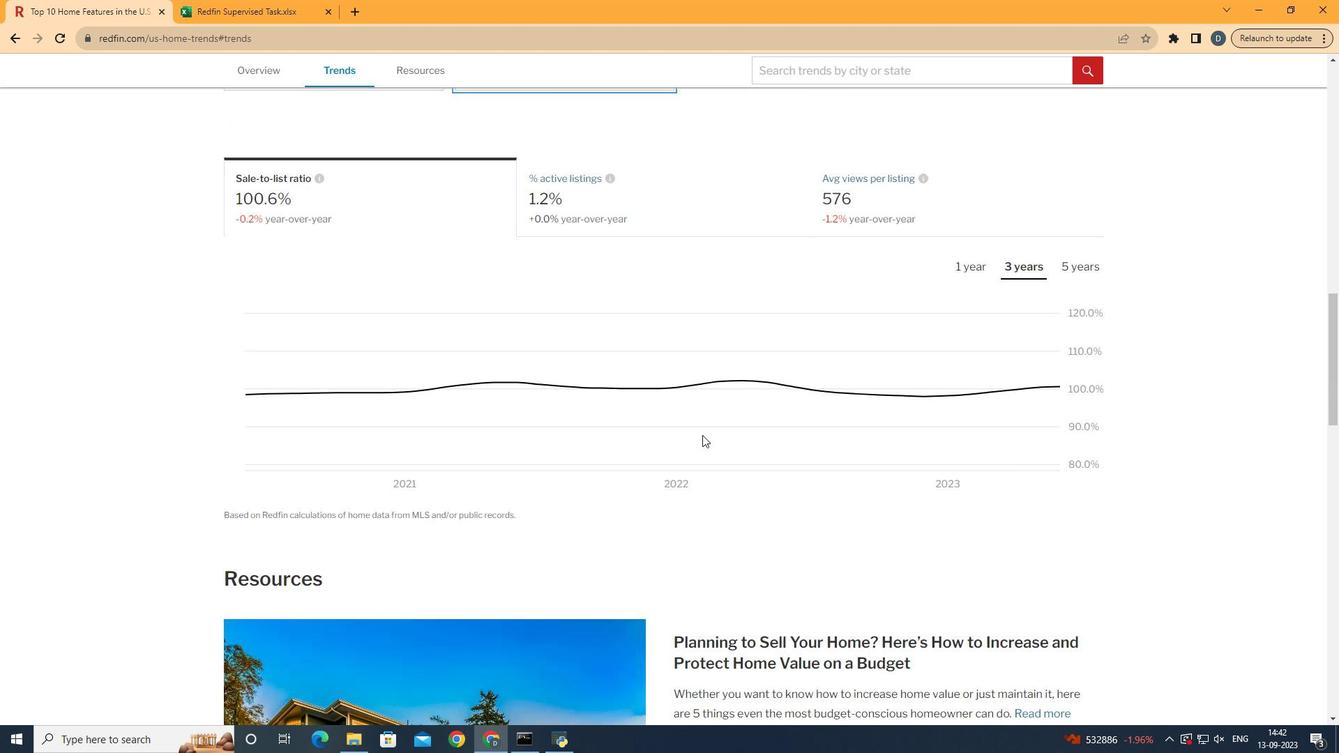
Action: Mouse scrolled (692, 440) with delta (0, 0)
Screenshot: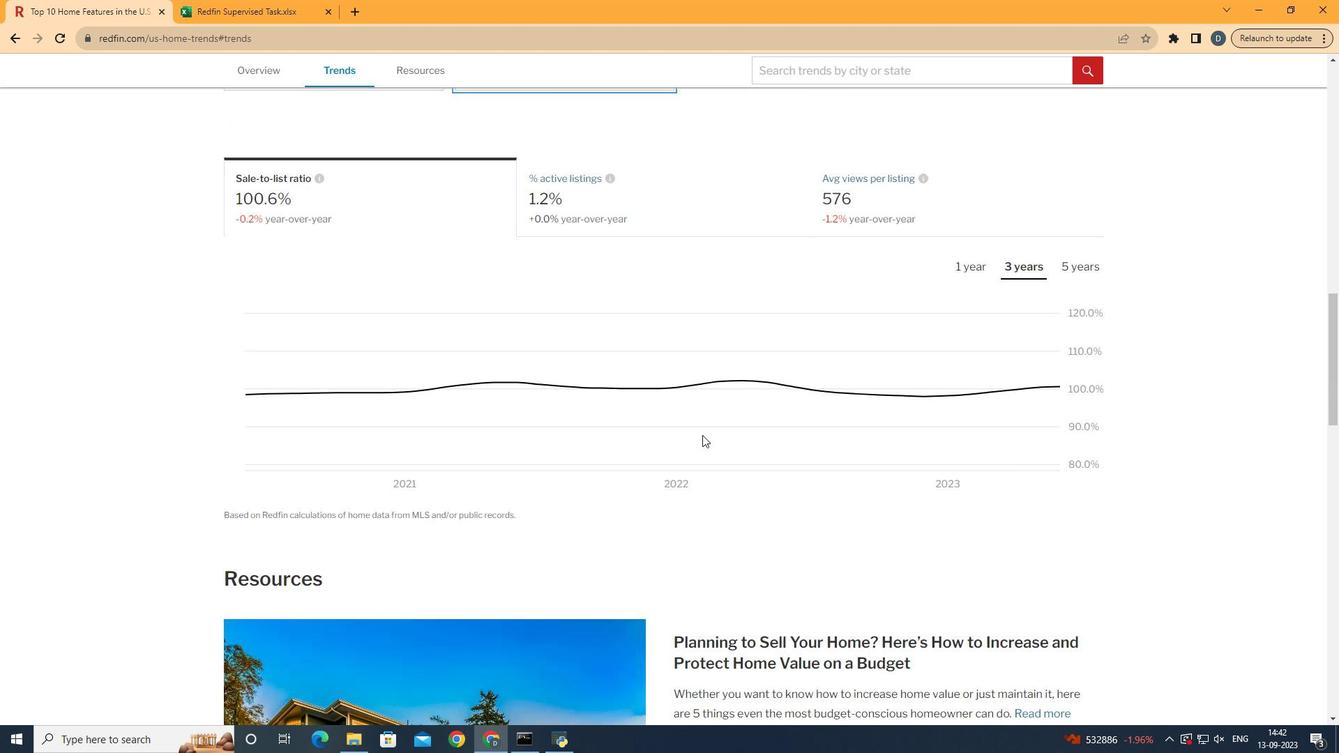 
Action: Mouse scrolled (692, 440) with delta (0, 0)
Screenshot: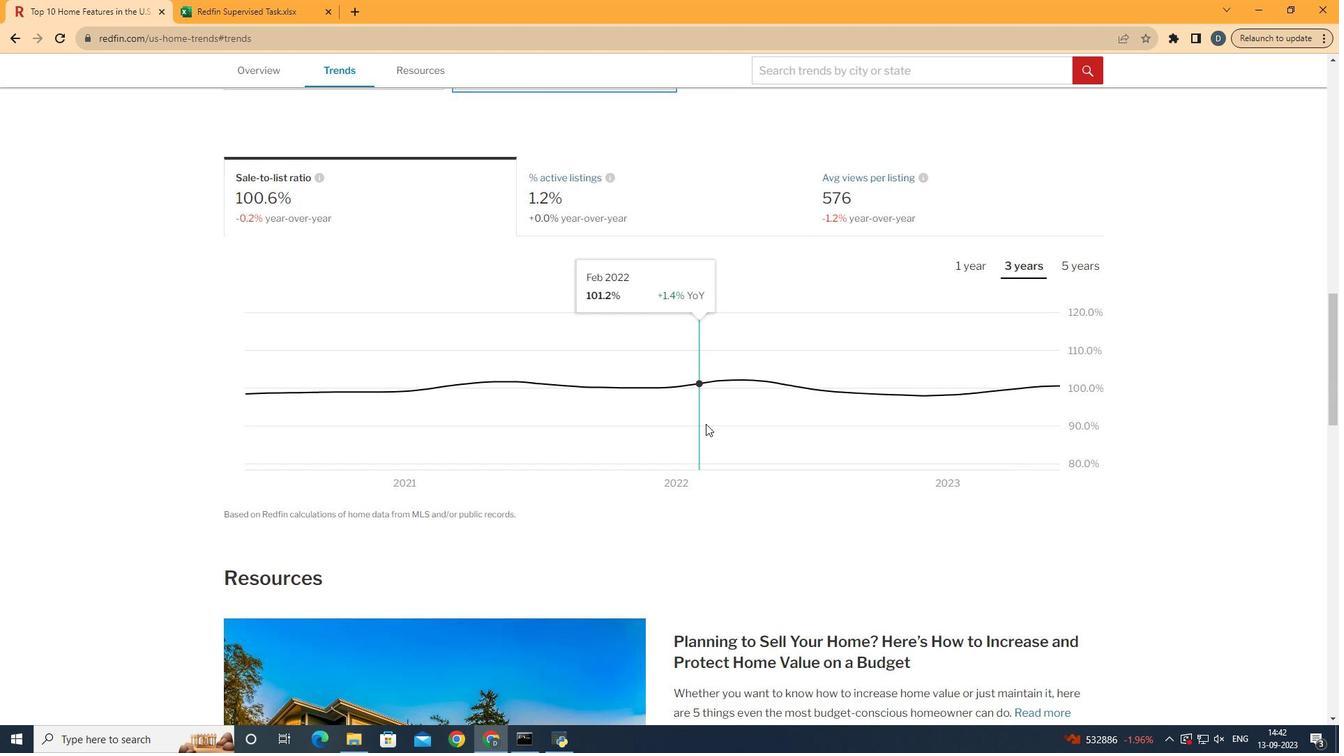 
Action: Mouse moved to (1105, 270)
Screenshot: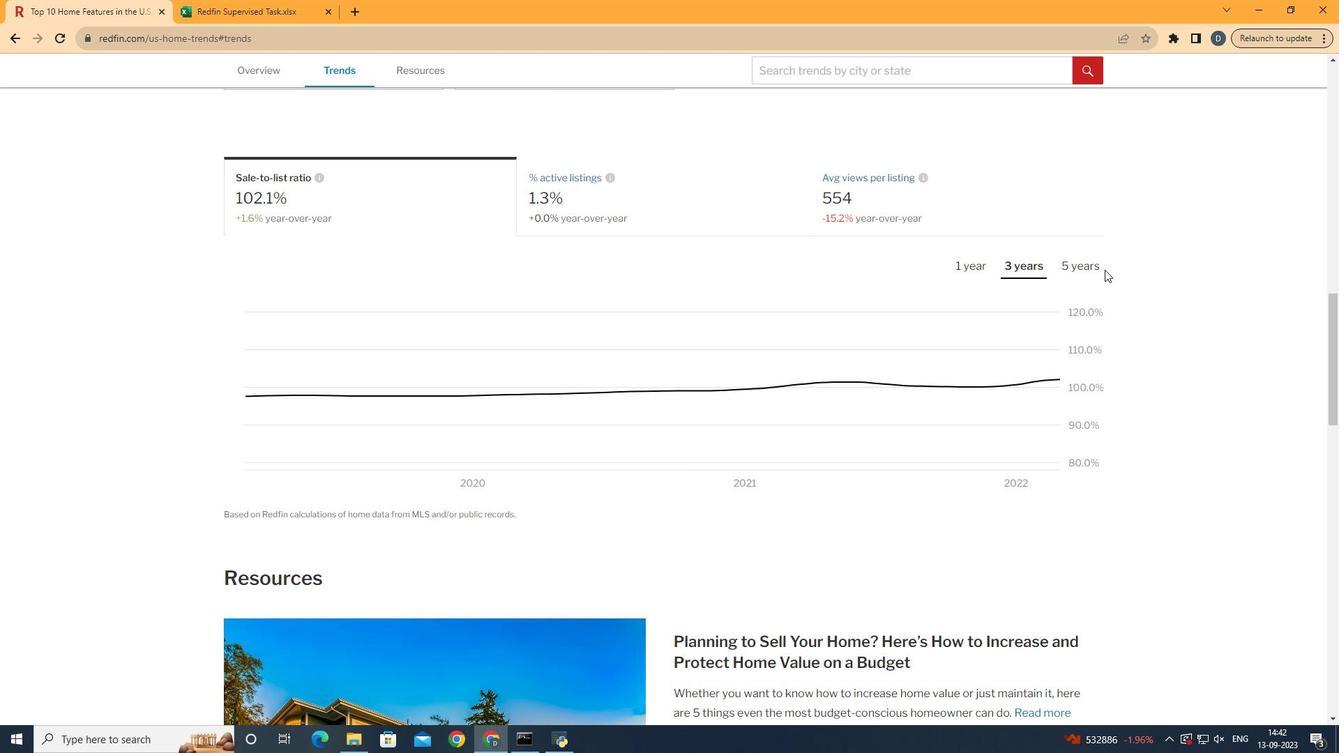 
Action: Mouse pressed left at (1105, 270)
Screenshot: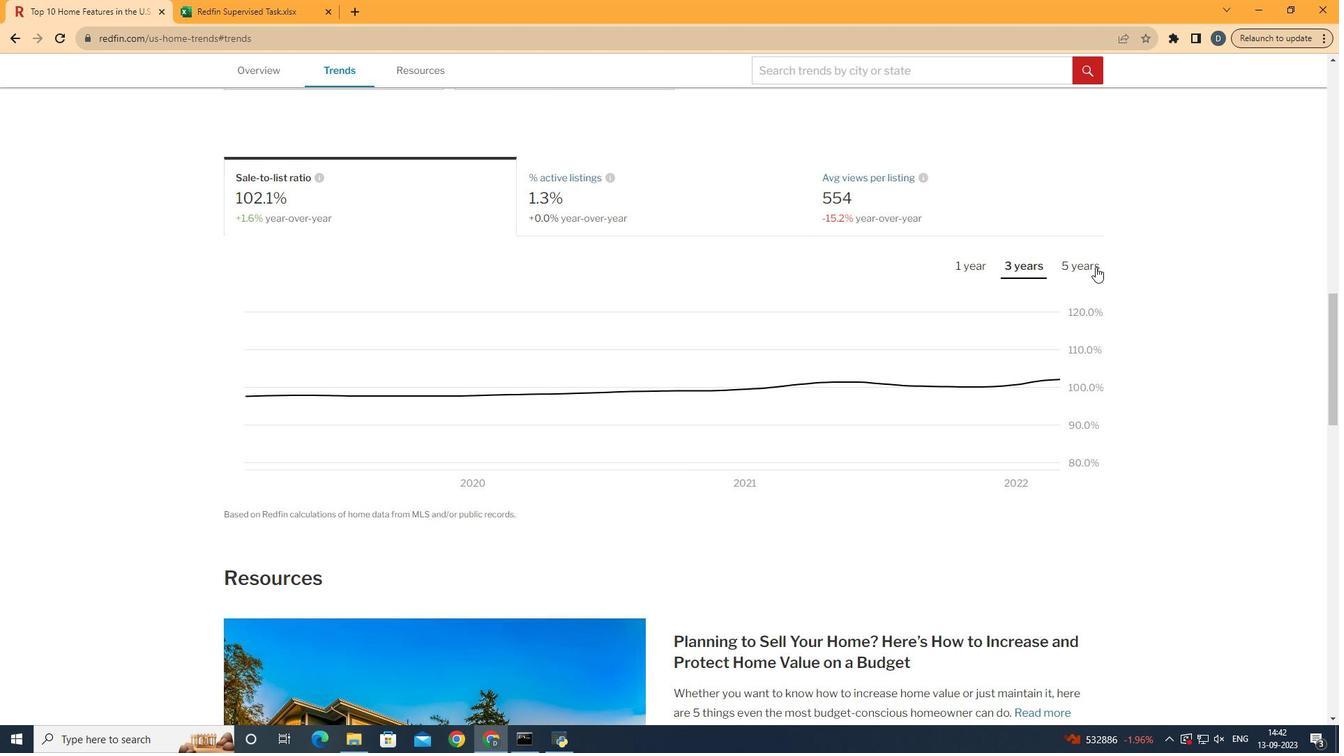
Action: Mouse moved to (1093, 265)
Screenshot: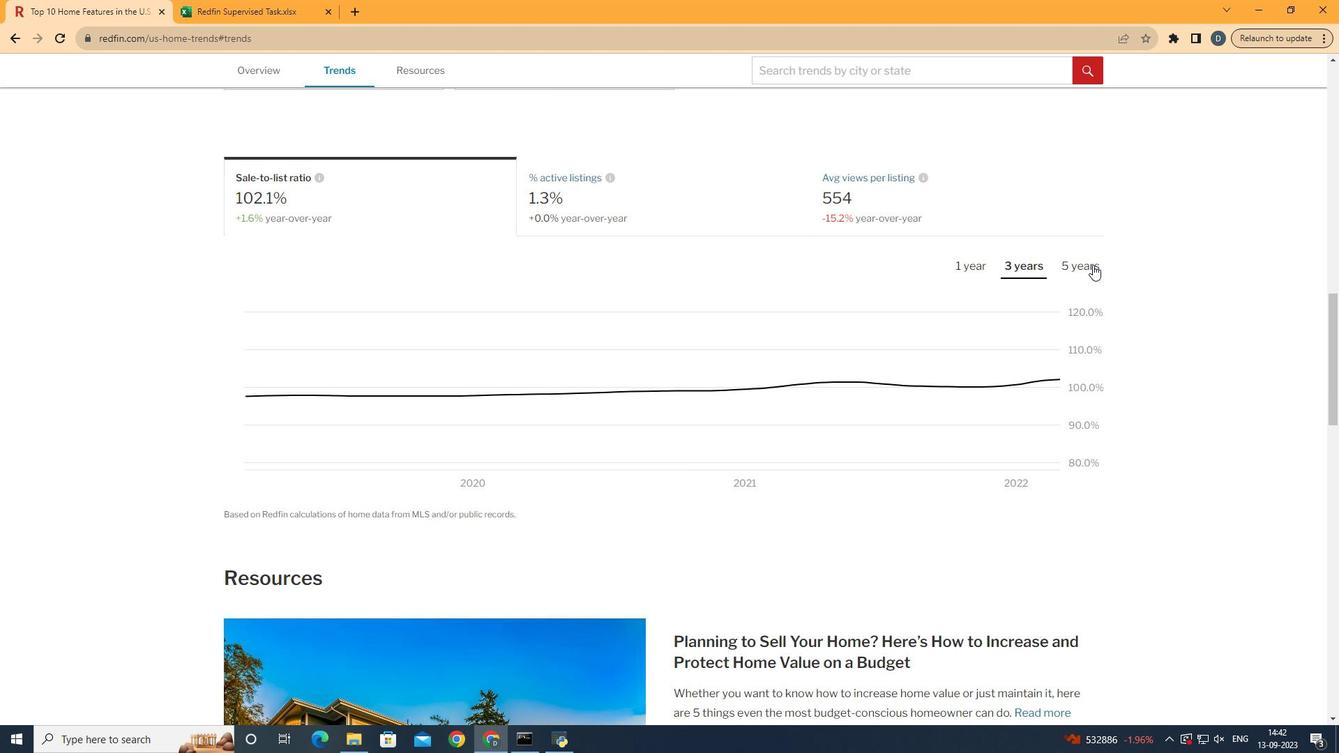 
Action: Mouse pressed left at (1093, 265)
Screenshot: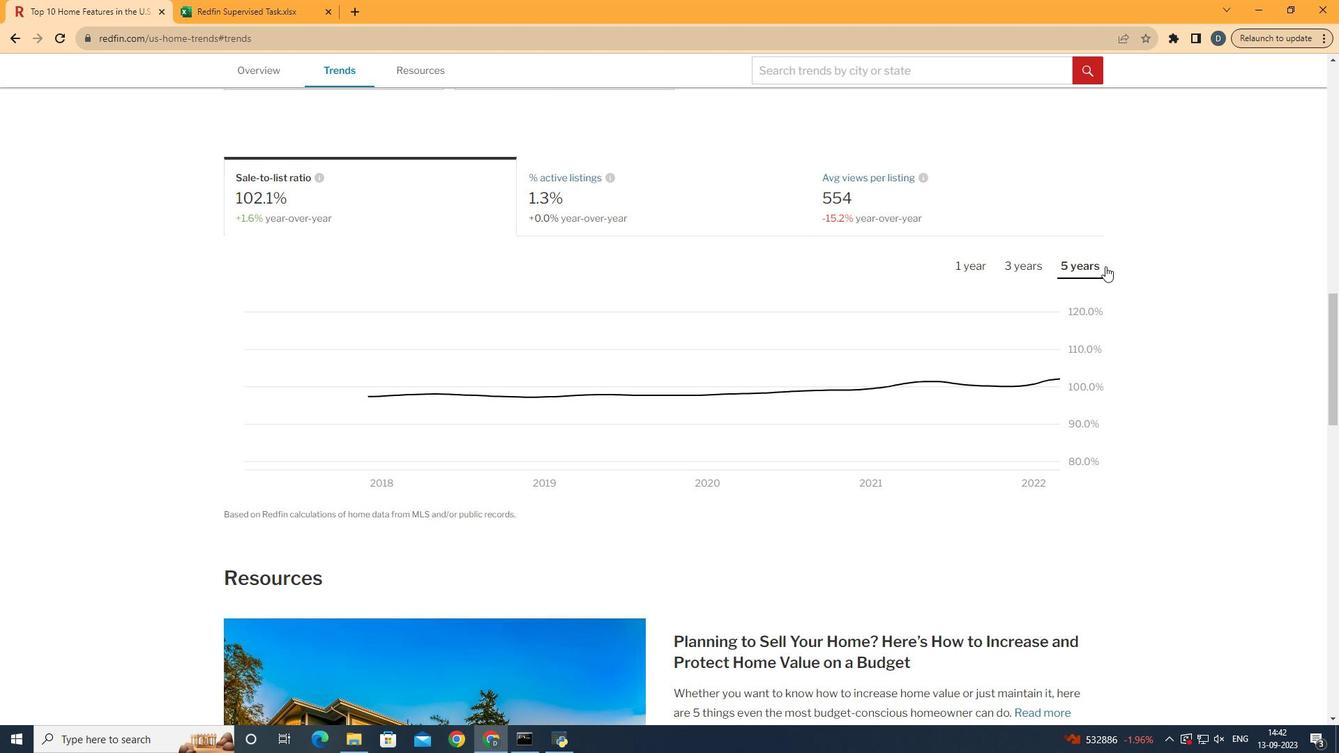 
Action: Mouse moved to (1160, 269)
Screenshot: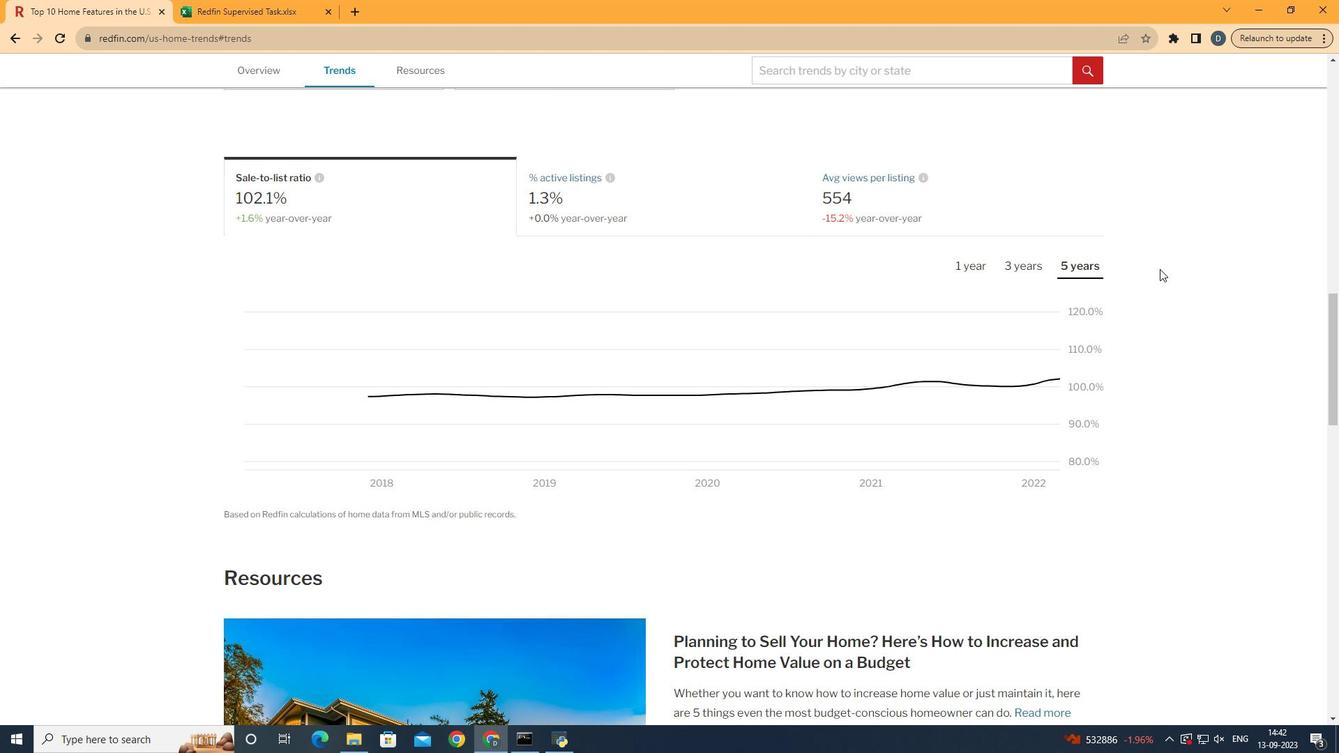 
